 Task: Search one way flight ticket for 2 adults, 2 children, 2 infants in seat in first from Walla Walla: Walla Walla Regional Airport to Indianapolis: Indianapolis International Airport on 8-5-2023. Choice of flights is United. Number of bags: 2 carry on bags. Price is upto 81000. Outbound departure time preference is 19:30.
Action: Mouse moved to (329, 303)
Screenshot: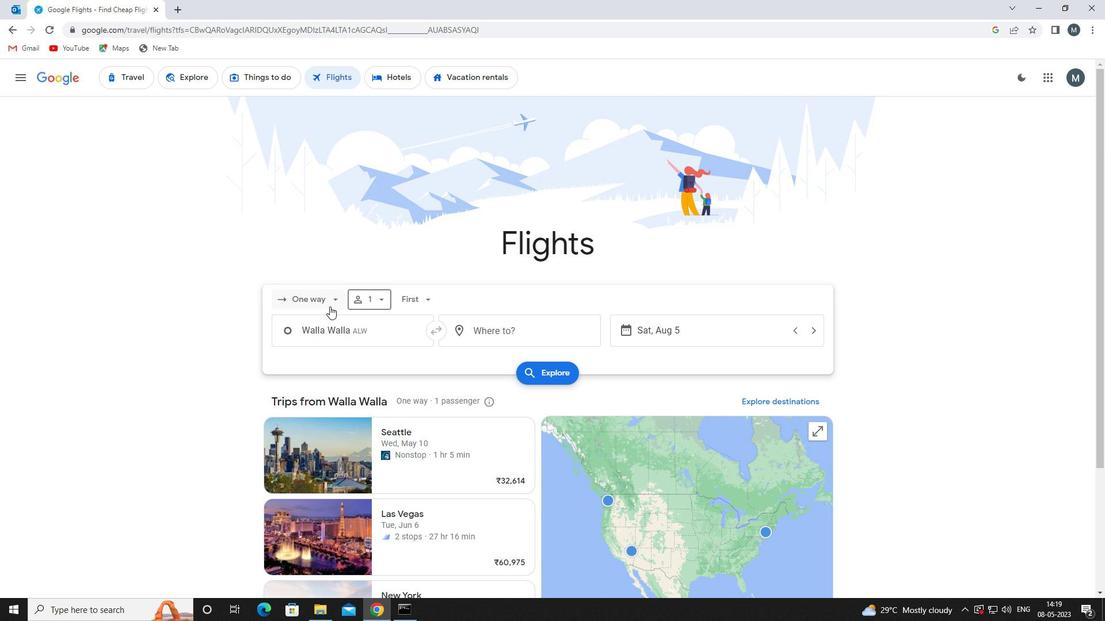 
Action: Mouse pressed left at (329, 303)
Screenshot: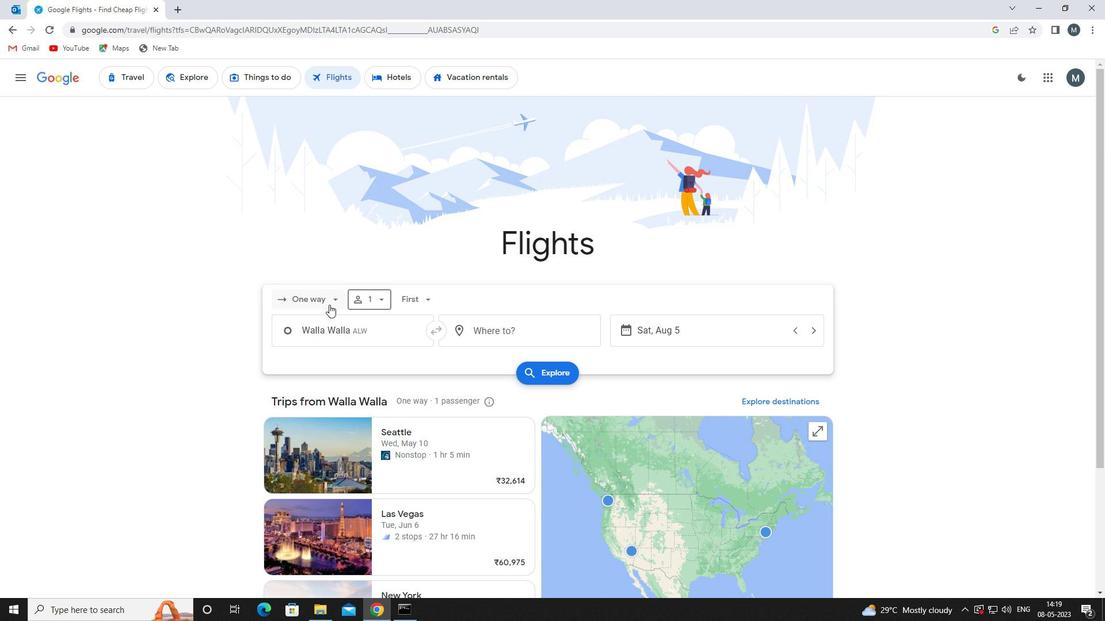 
Action: Mouse moved to (331, 349)
Screenshot: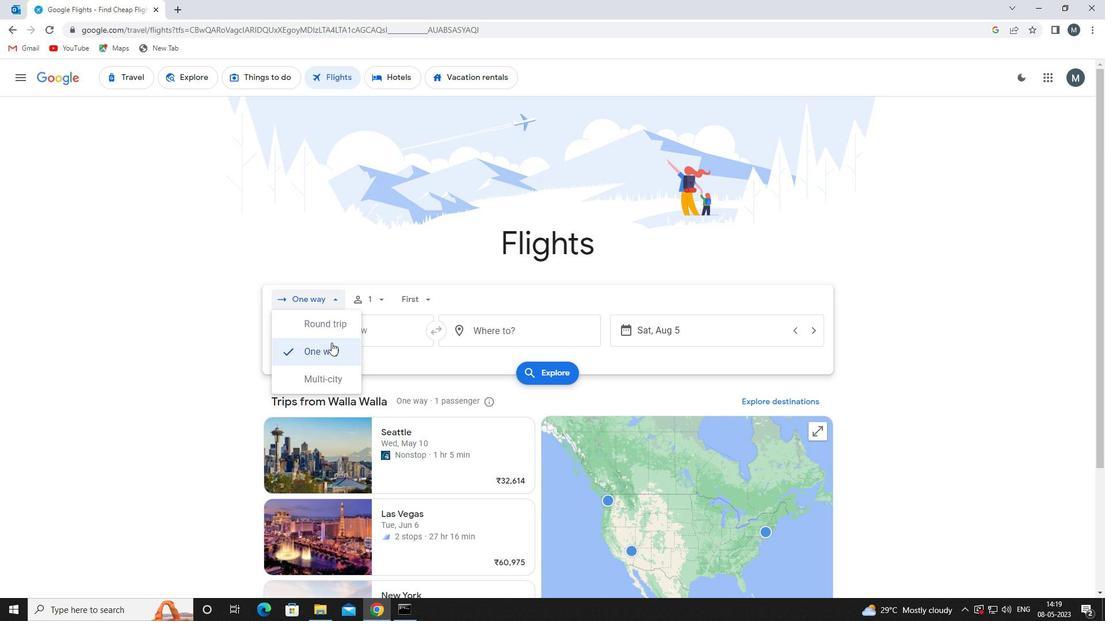 
Action: Mouse pressed left at (331, 349)
Screenshot: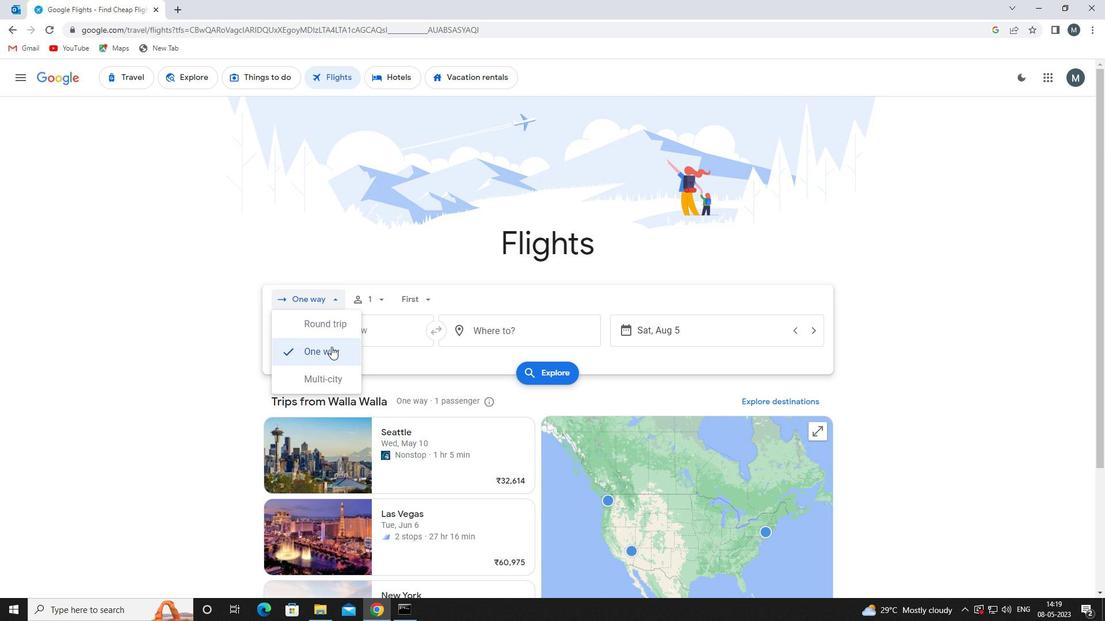 
Action: Mouse moved to (381, 302)
Screenshot: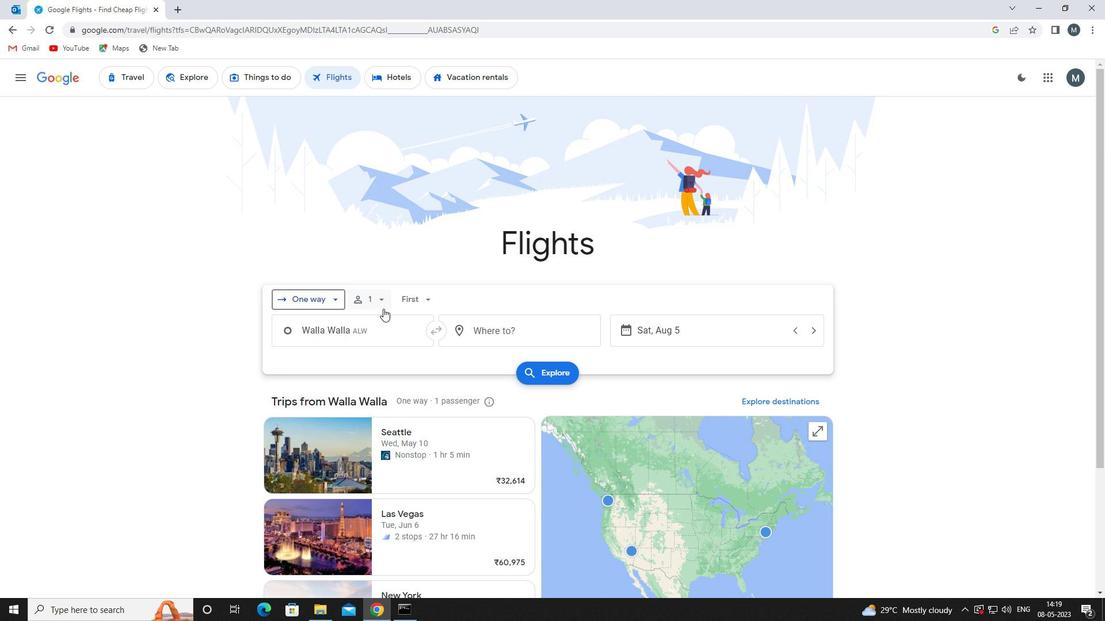 
Action: Mouse pressed left at (381, 302)
Screenshot: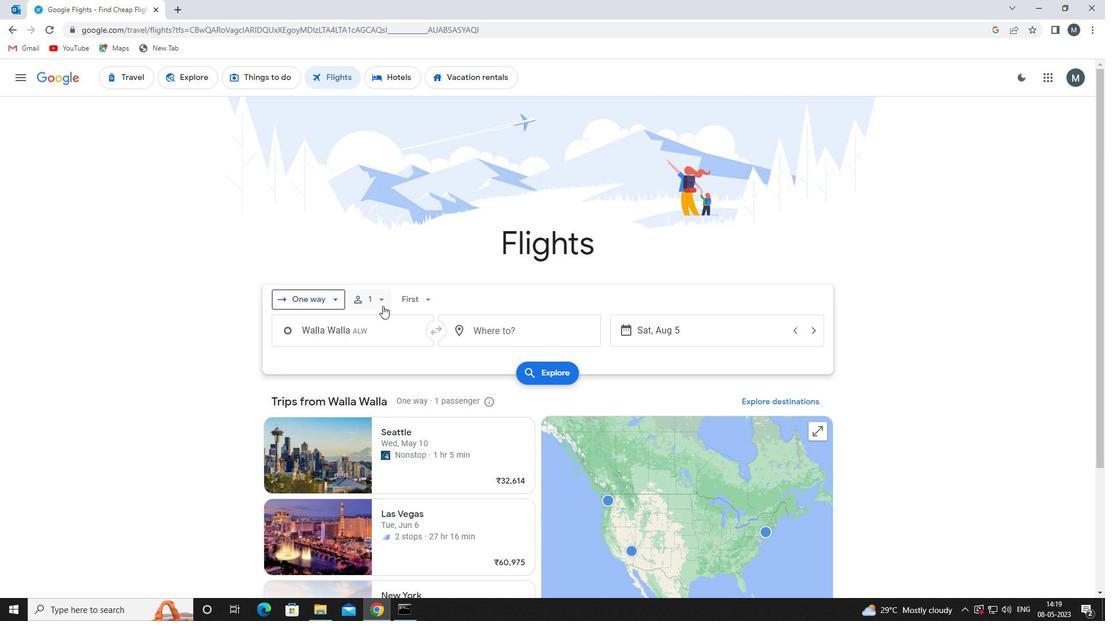 
Action: Mouse moved to (470, 331)
Screenshot: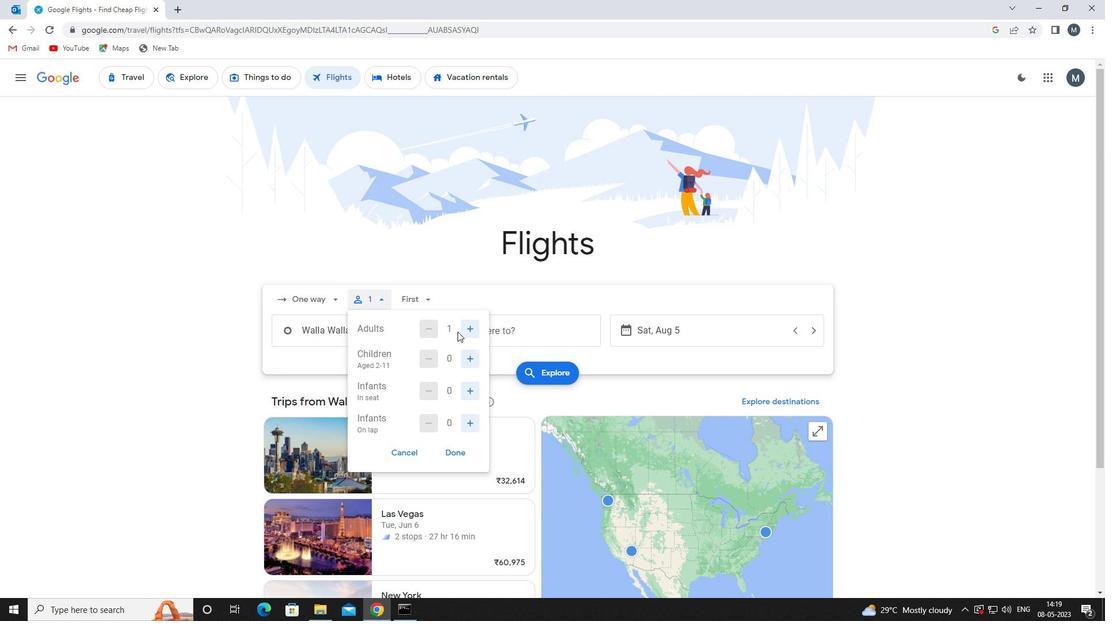 
Action: Mouse pressed left at (470, 331)
Screenshot: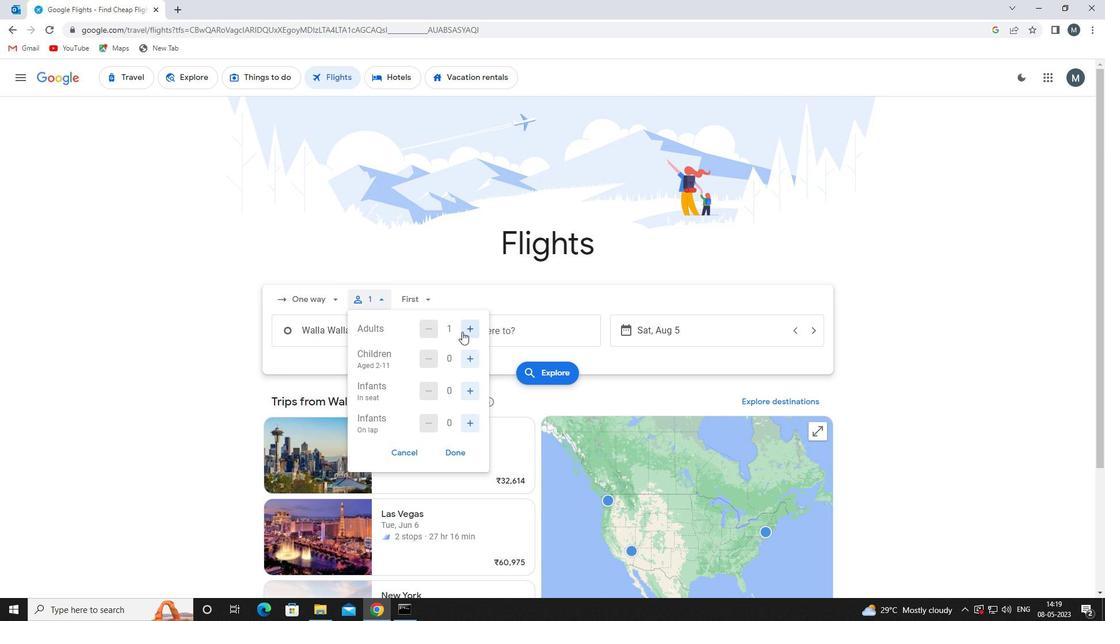 
Action: Mouse moved to (467, 360)
Screenshot: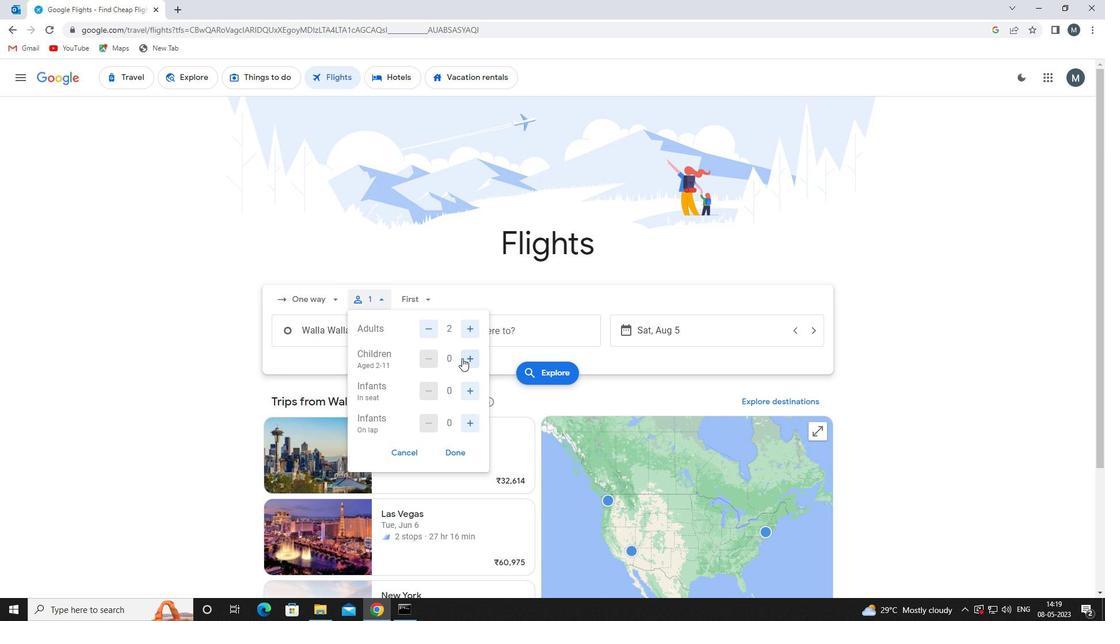 
Action: Mouse pressed left at (467, 360)
Screenshot: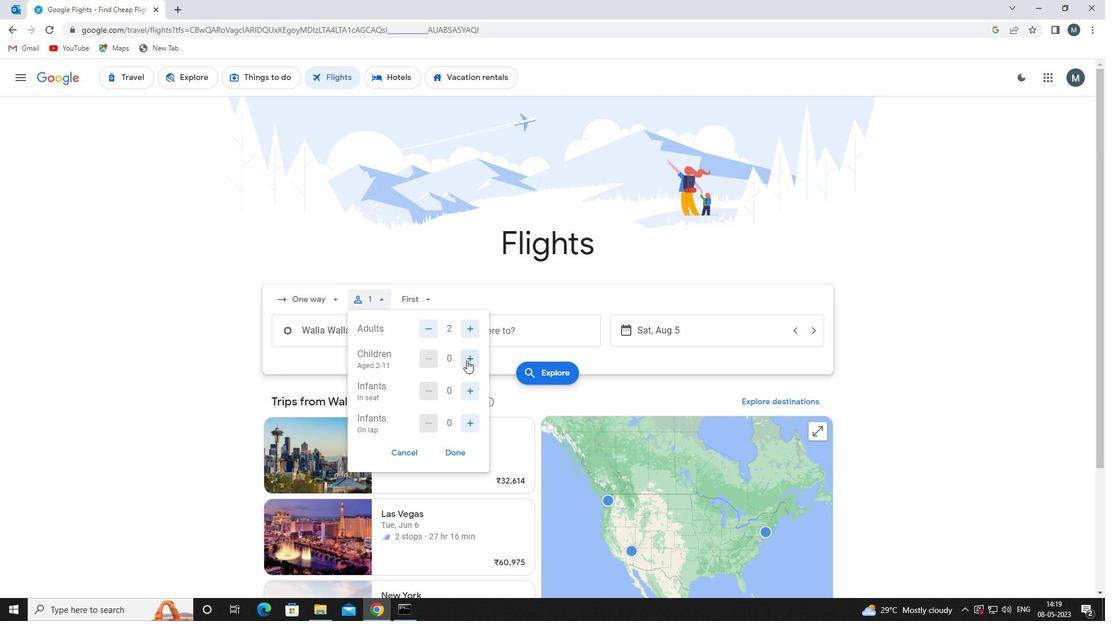 
Action: Mouse pressed left at (467, 360)
Screenshot: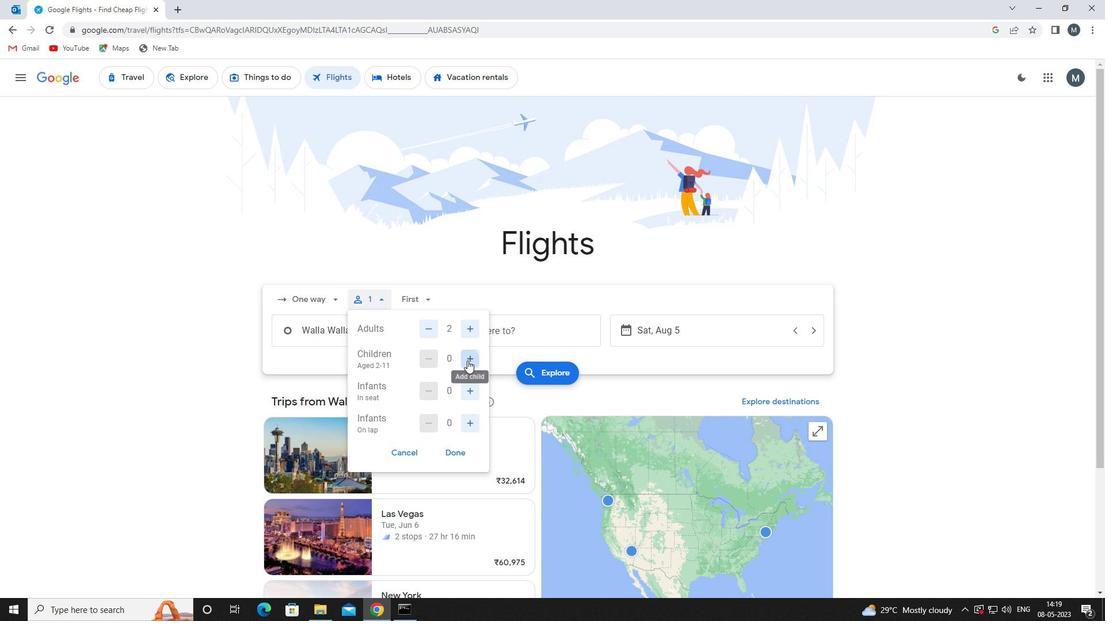 
Action: Mouse moved to (470, 390)
Screenshot: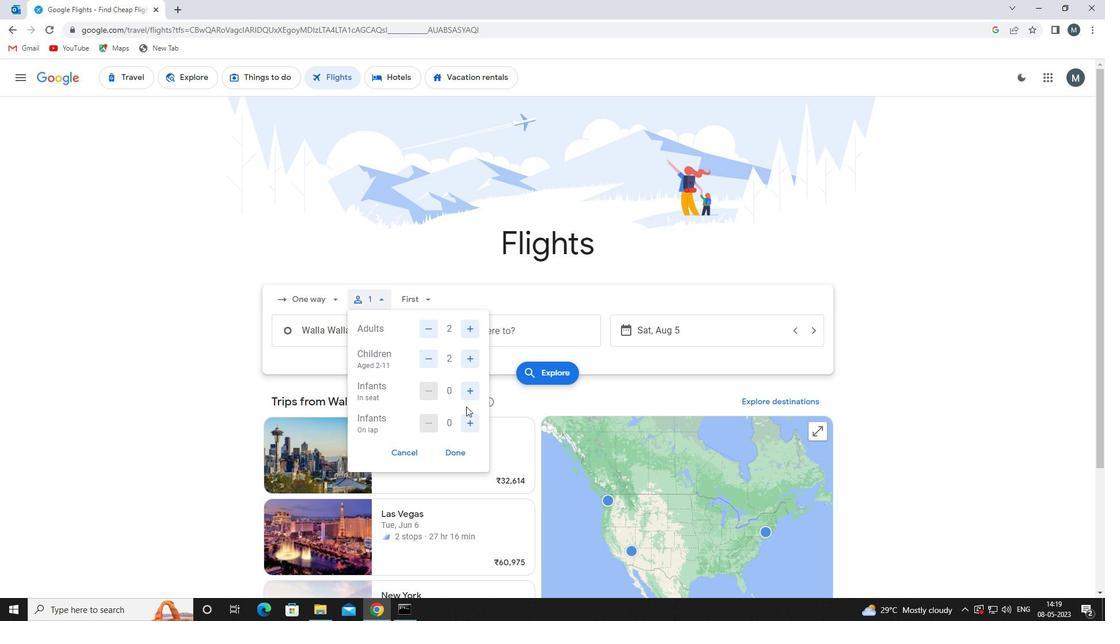 
Action: Mouse pressed left at (470, 390)
Screenshot: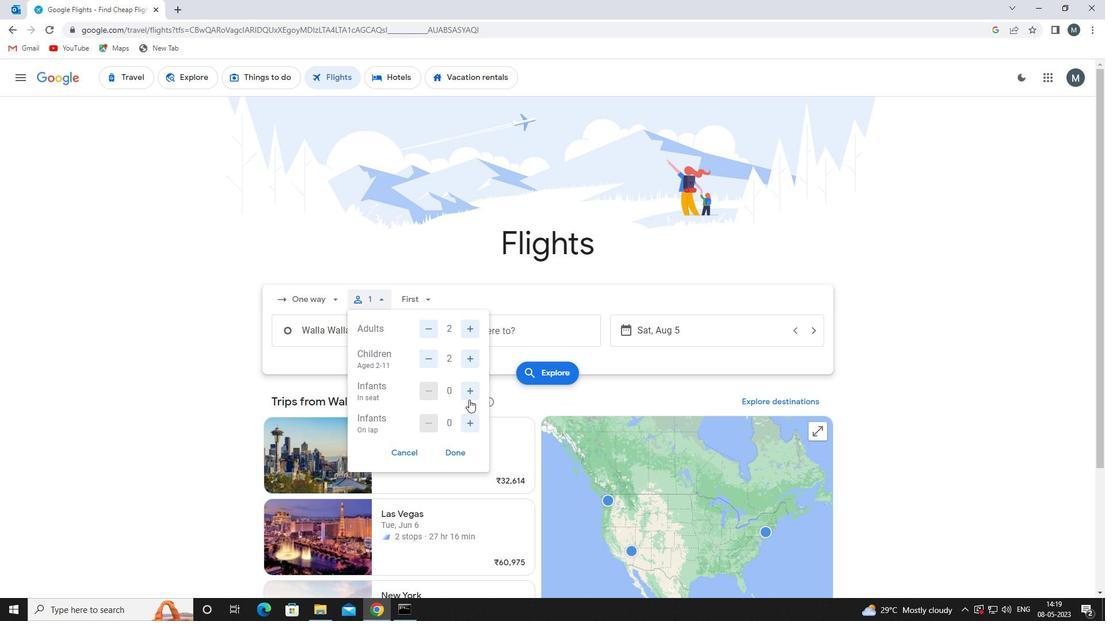 
Action: Mouse pressed left at (470, 390)
Screenshot: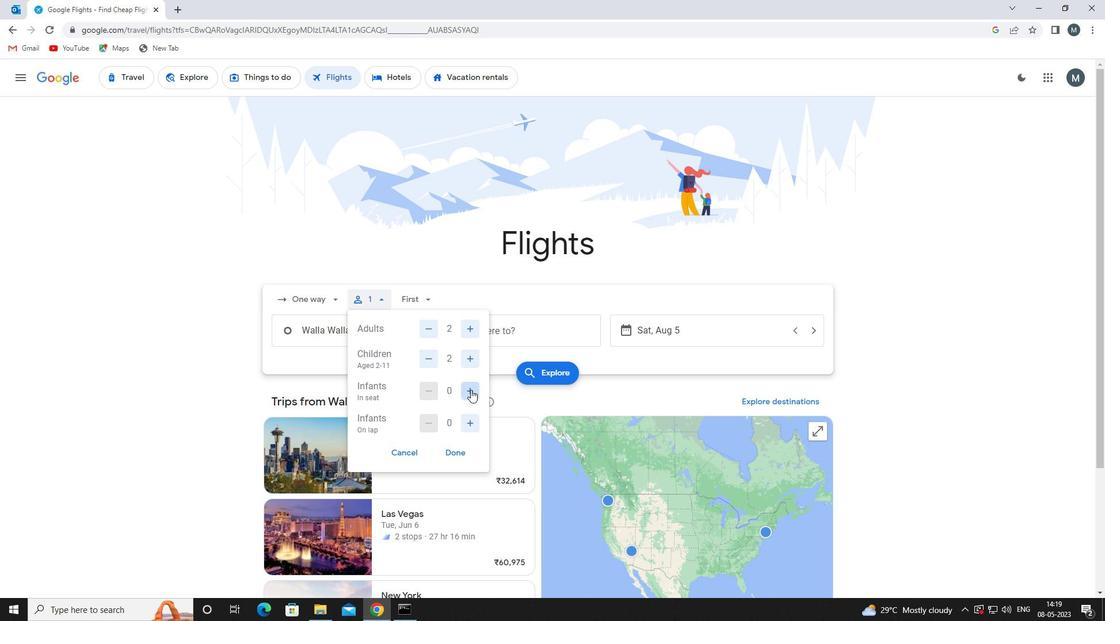 
Action: Mouse moved to (461, 440)
Screenshot: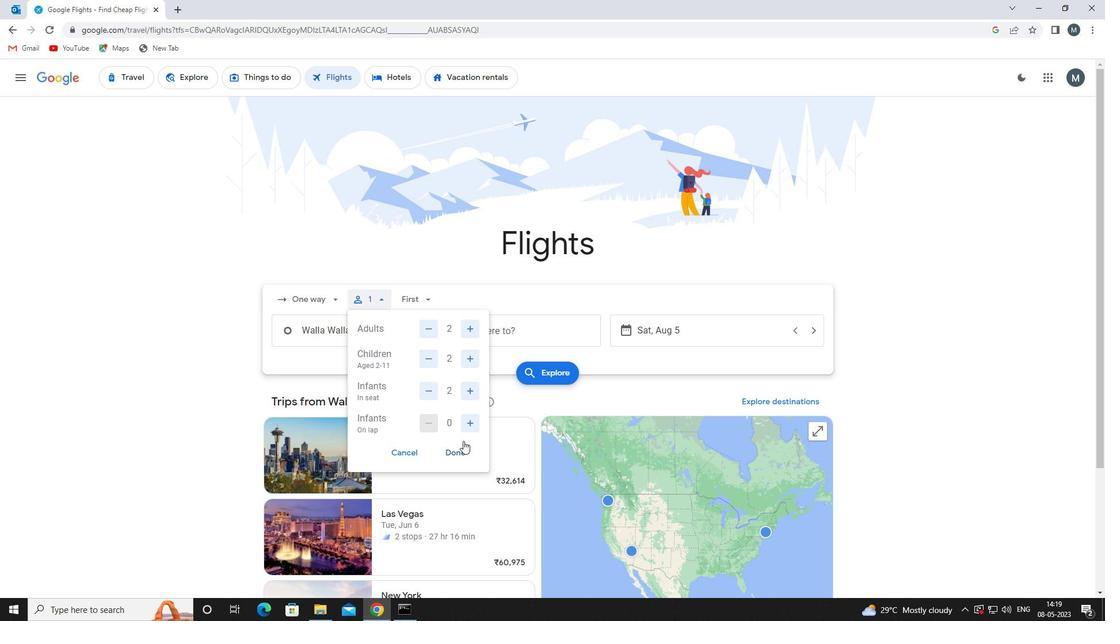 
Action: Mouse pressed left at (461, 440)
Screenshot: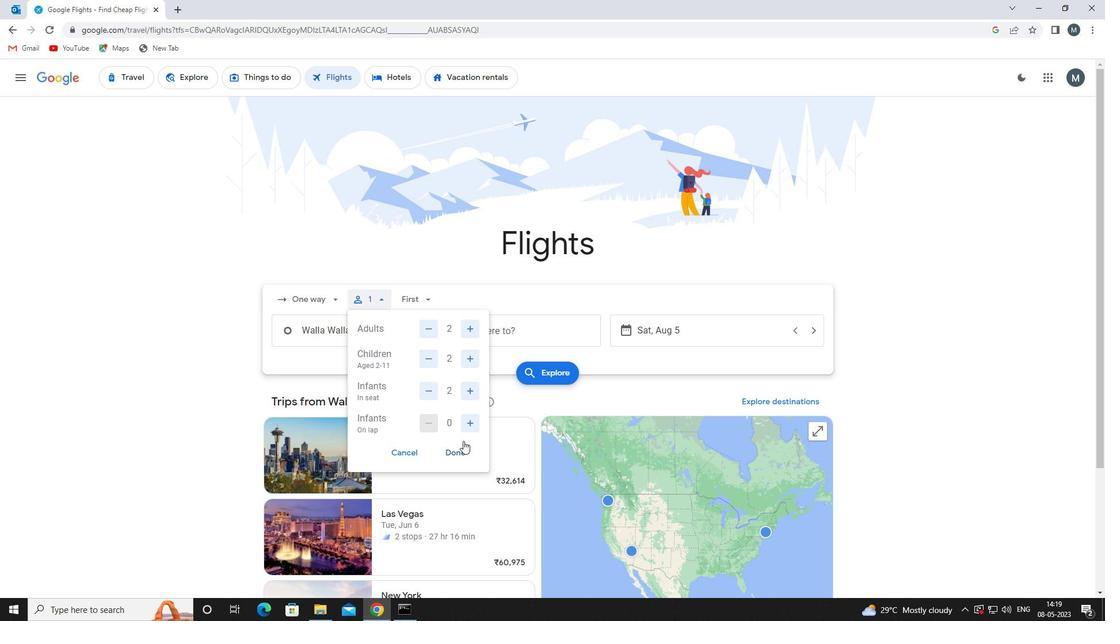 
Action: Mouse moved to (458, 448)
Screenshot: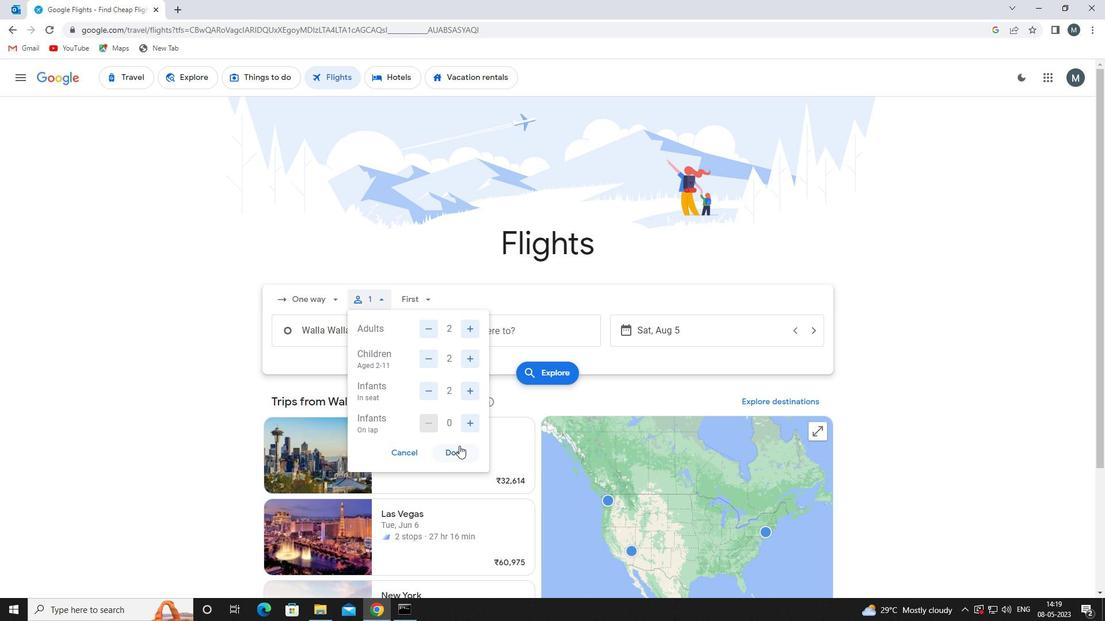 
Action: Mouse pressed left at (458, 448)
Screenshot: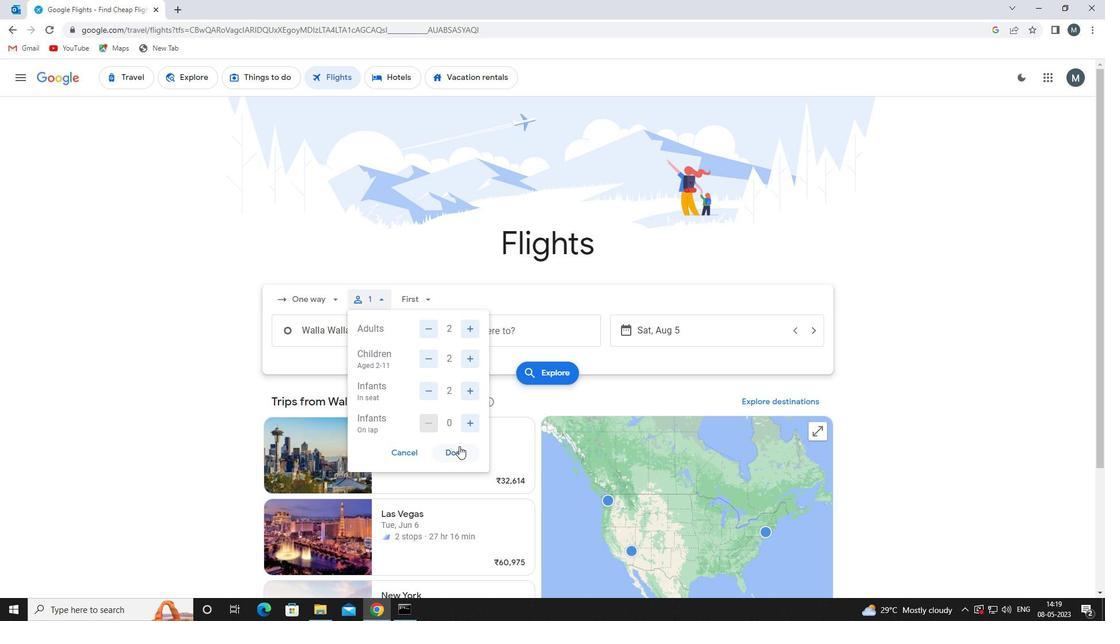 
Action: Mouse moved to (419, 299)
Screenshot: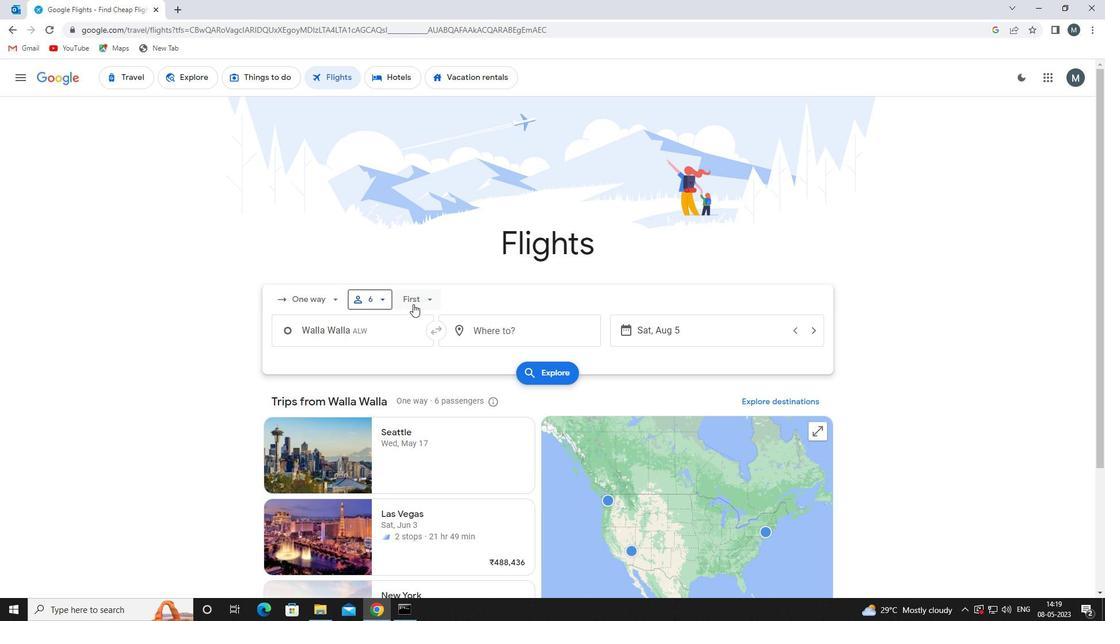 
Action: Mouse pressed left at (419, 299)
Screenshot: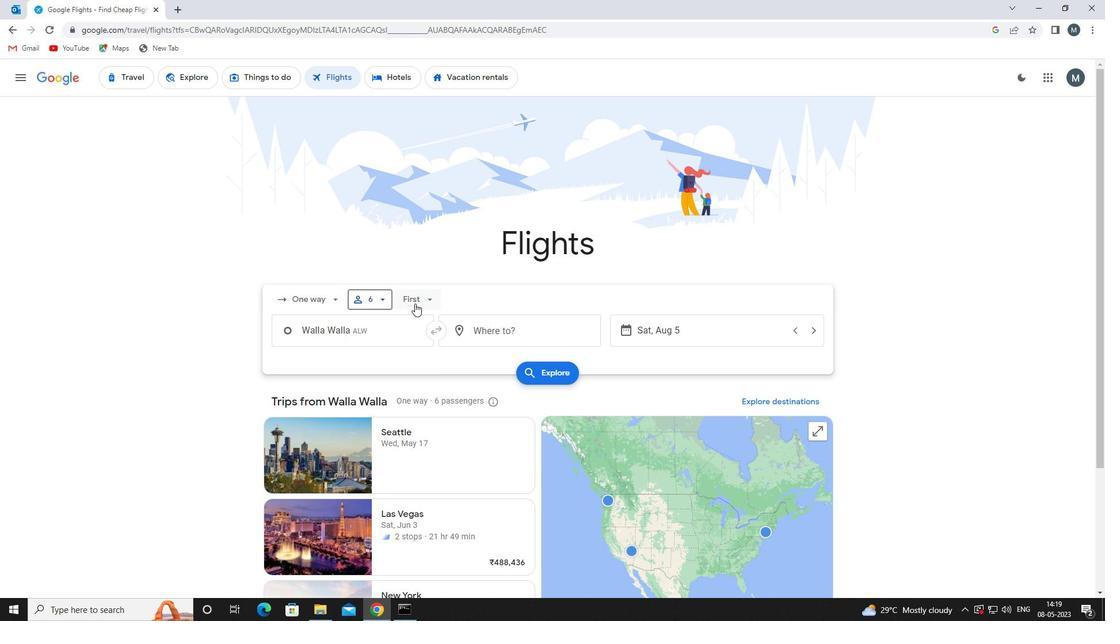 
Action: Mouse moved to (438, 408)
Screenshot: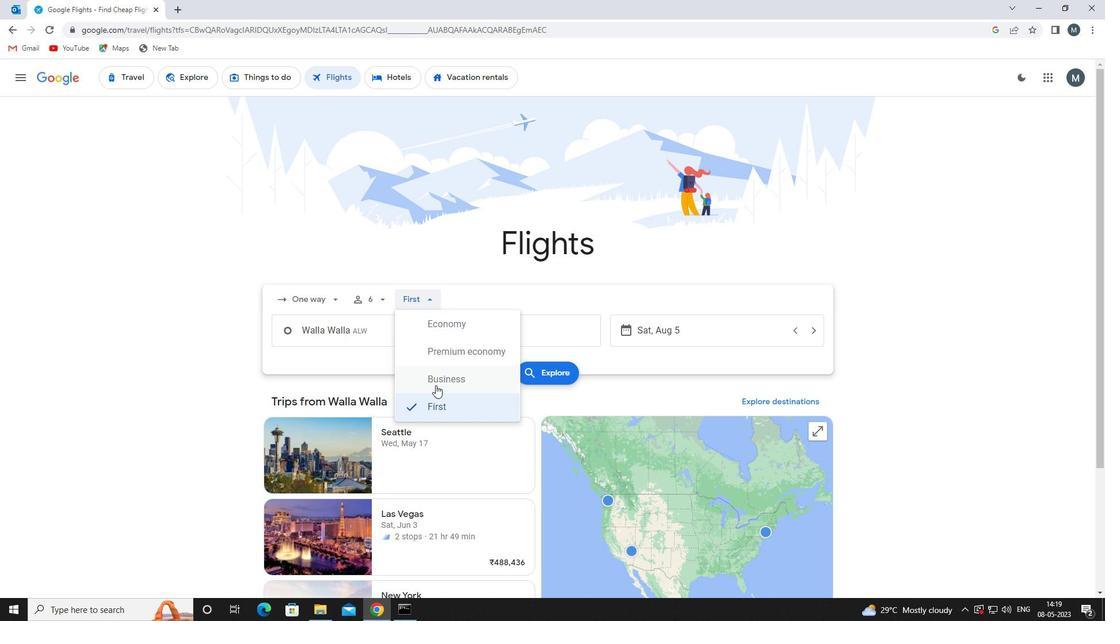 
Action: Mouse pressed left at (438, 408)
Screenshot: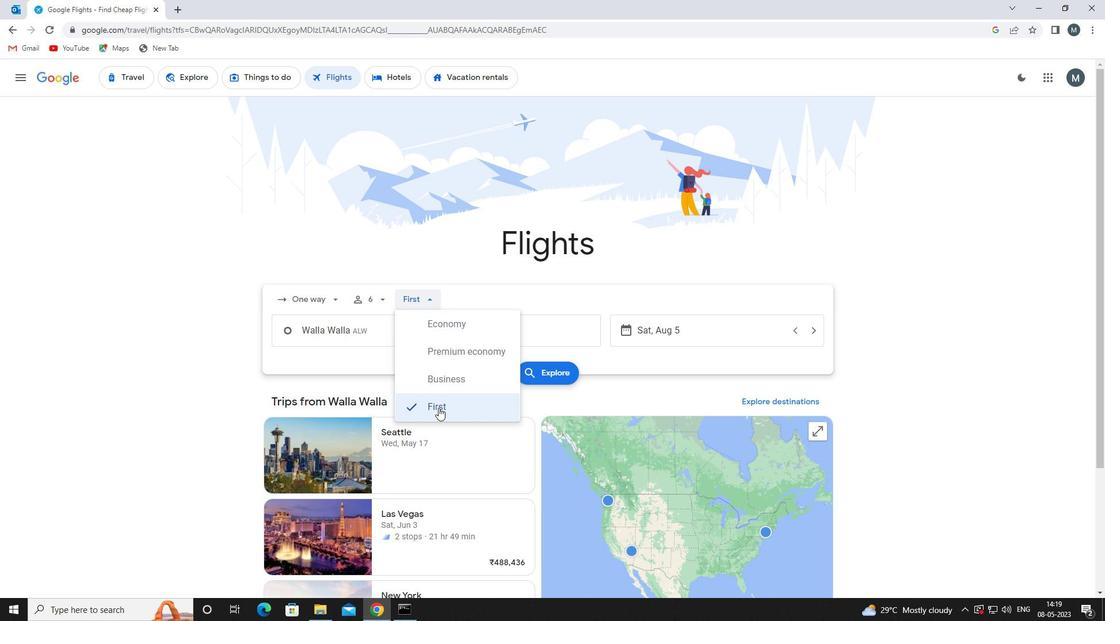 
Action: Mouse moved to (354, 329)
Screenshot: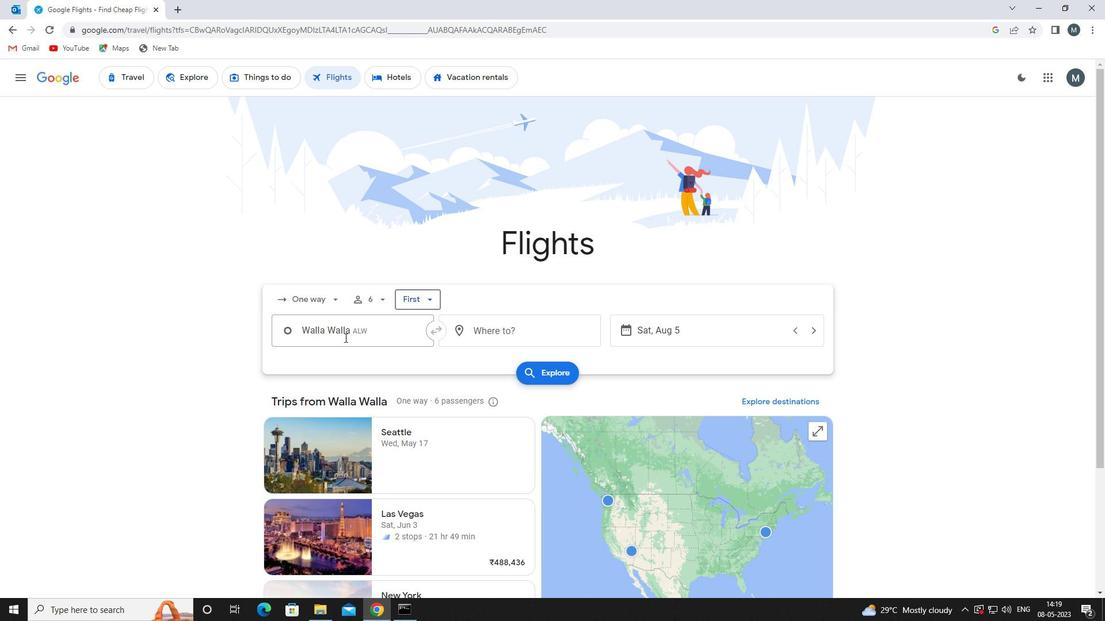 
Action: Mouse pressed left at (354, 329)
Screenshot: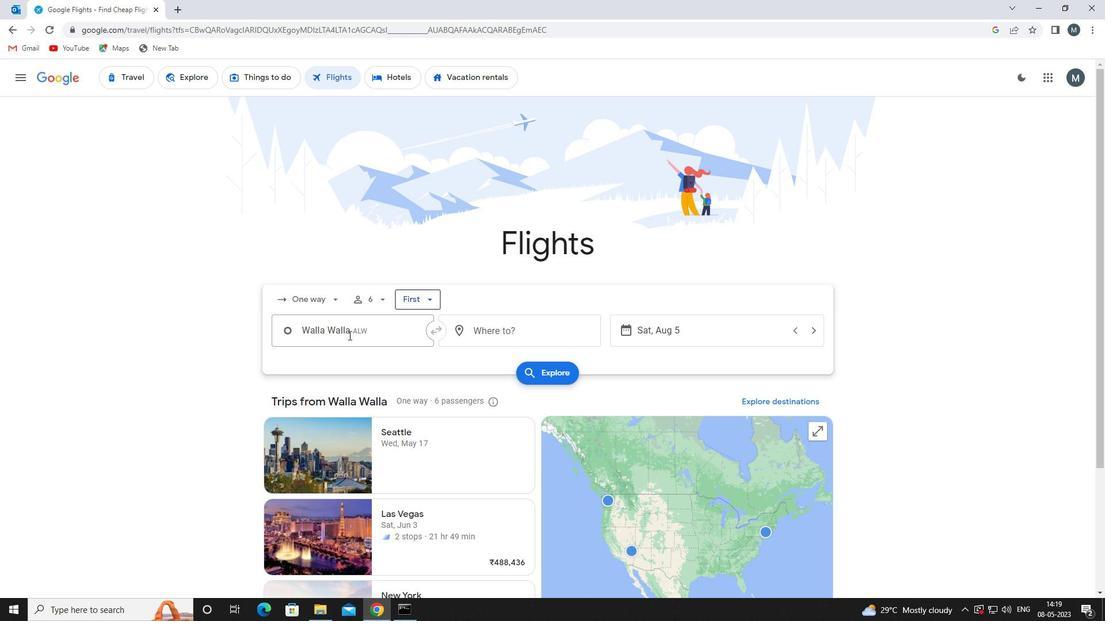 
Action: Mouse moved to (379, 392)
Screenshot: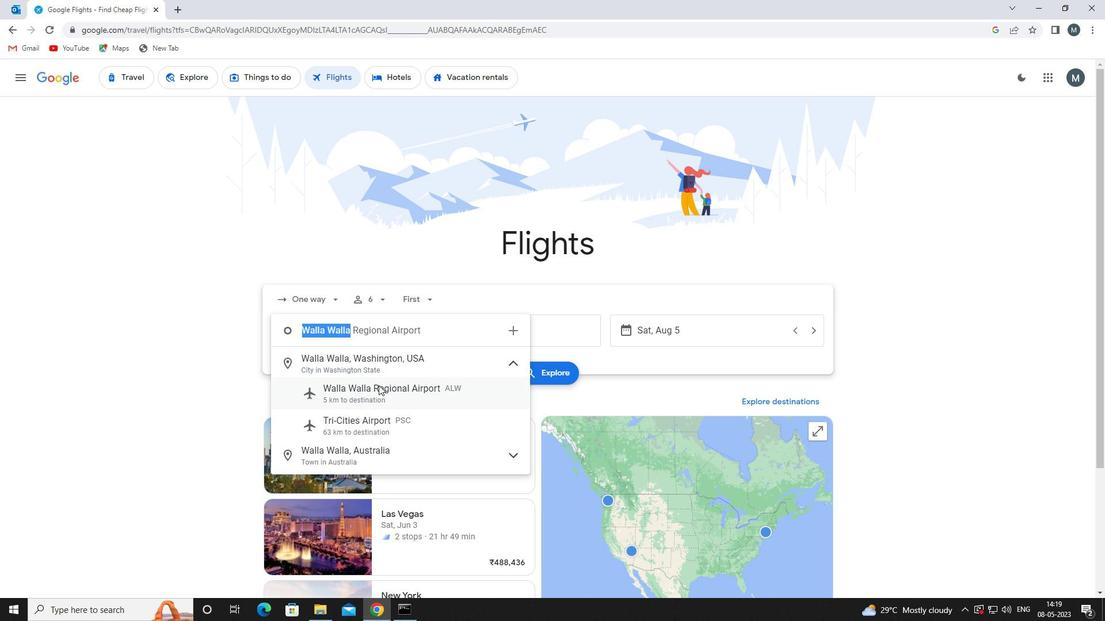 
Action: Mouse pressed left at (379, 392)
Screenshot: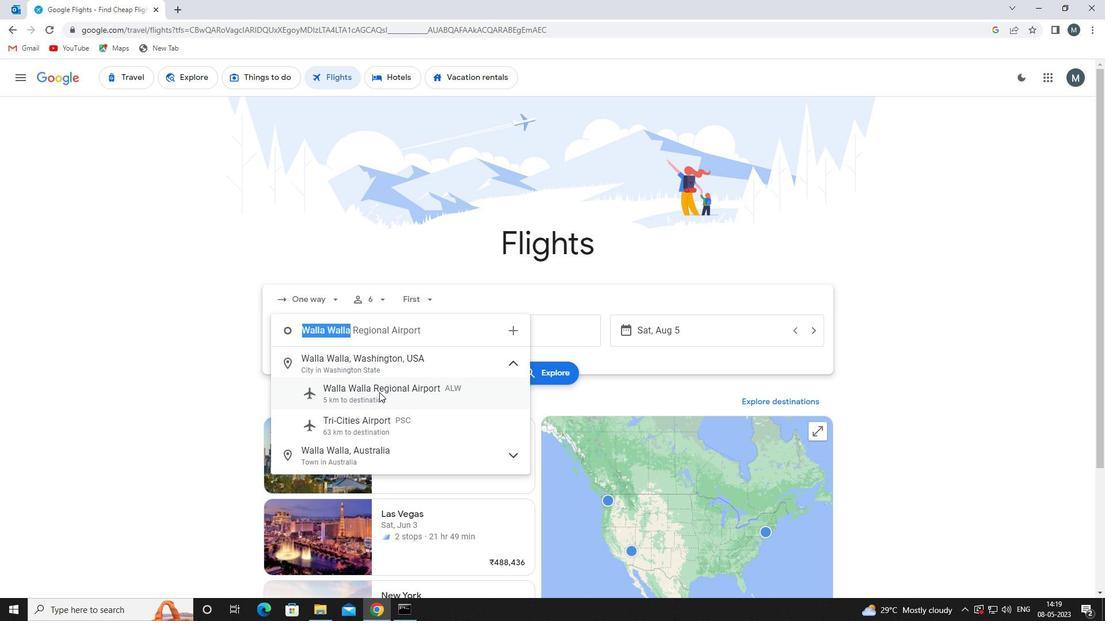 
Action: Mouse moved to (473, 339)
Screenshot: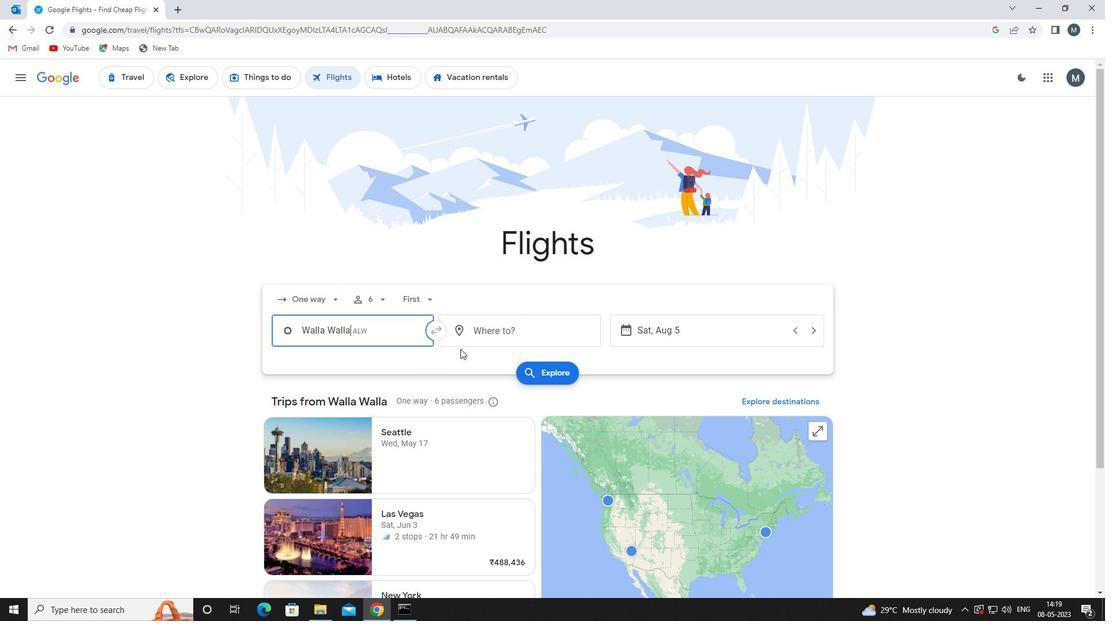 
Action: Mouse pressed left at (473, 339)
Screenshot: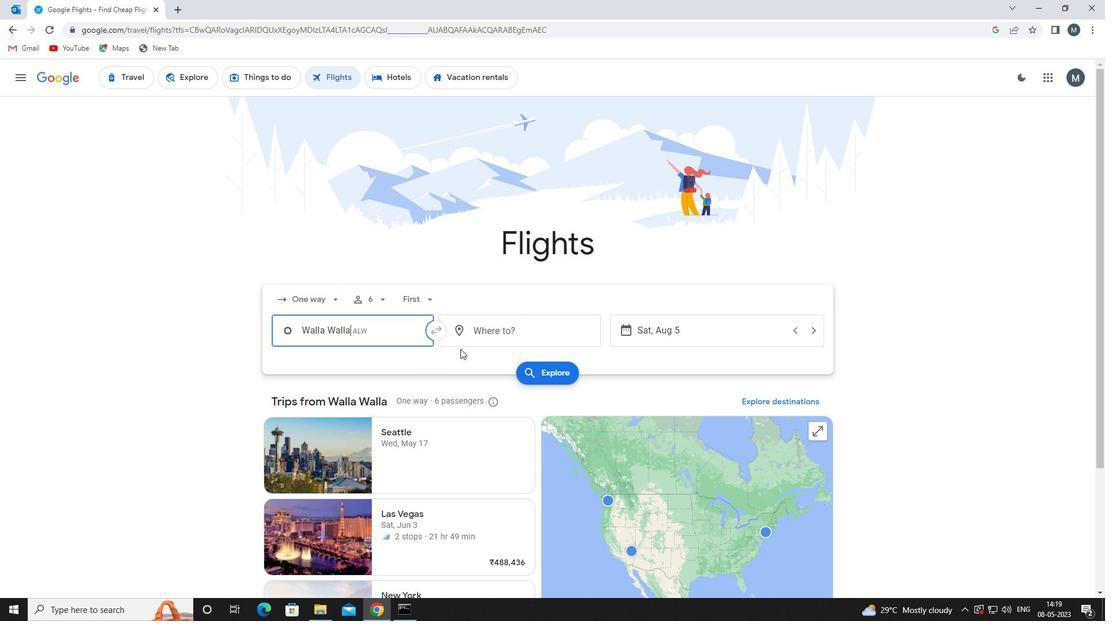 
Action: Mouse moved to (466, 371)
Screenshot: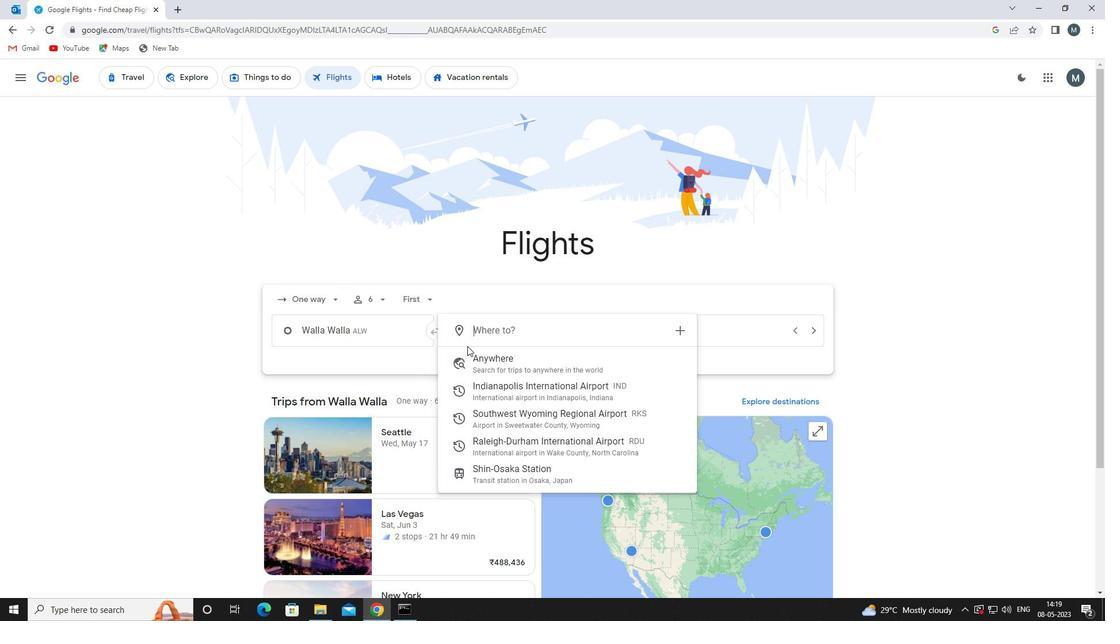 
Action: Key pressed i
Screenshot: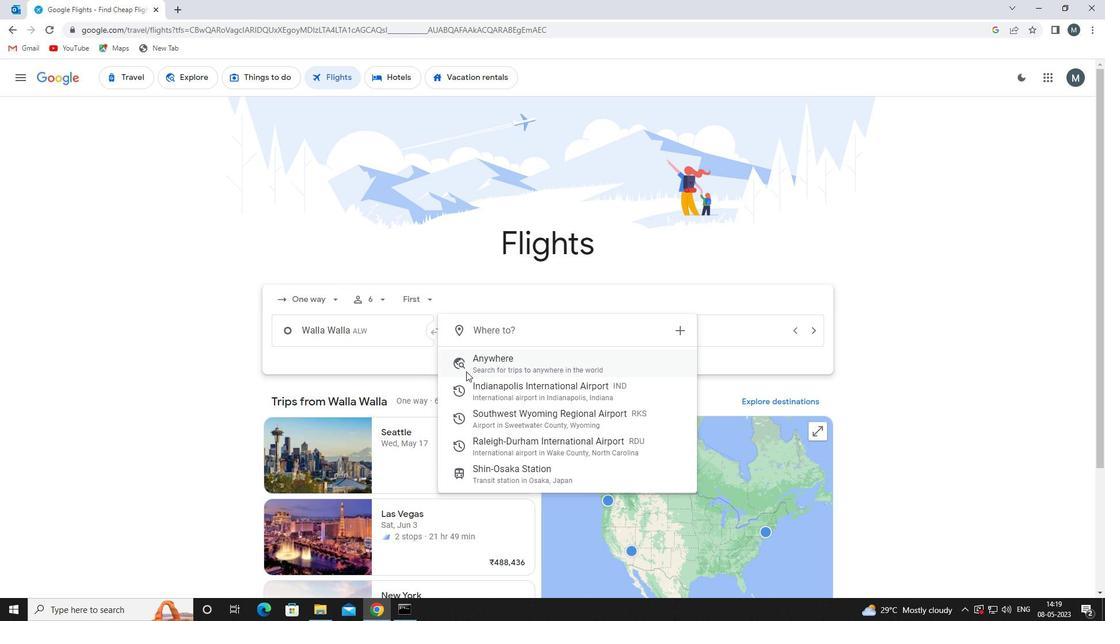 
Action: Mouse moved to (465, 372)
Screenshot: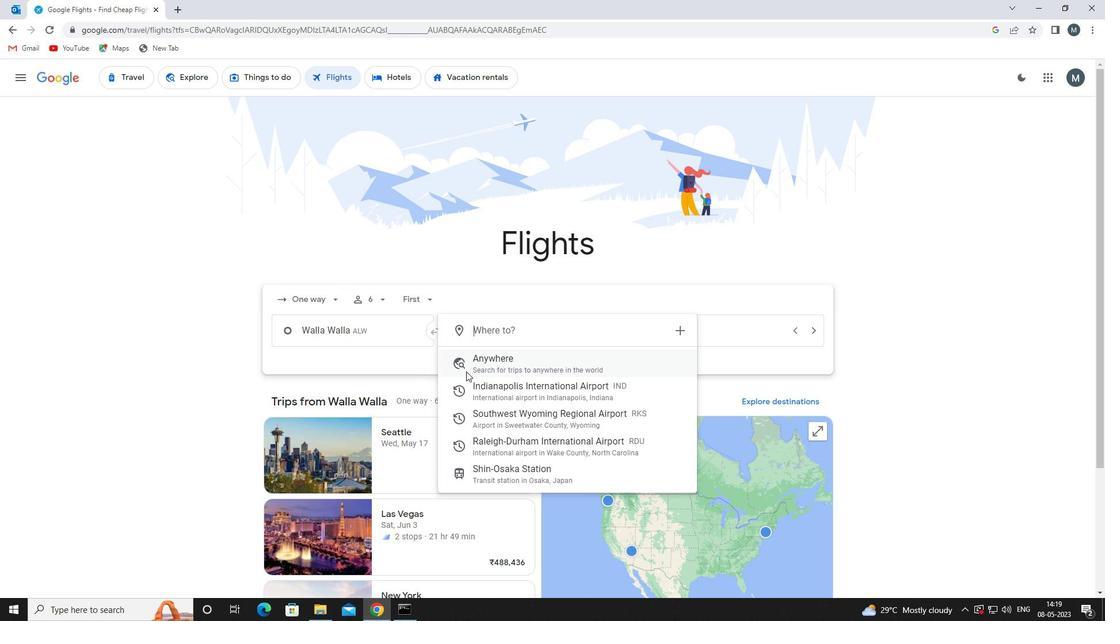 
Action: Key pressed n
Screenshot: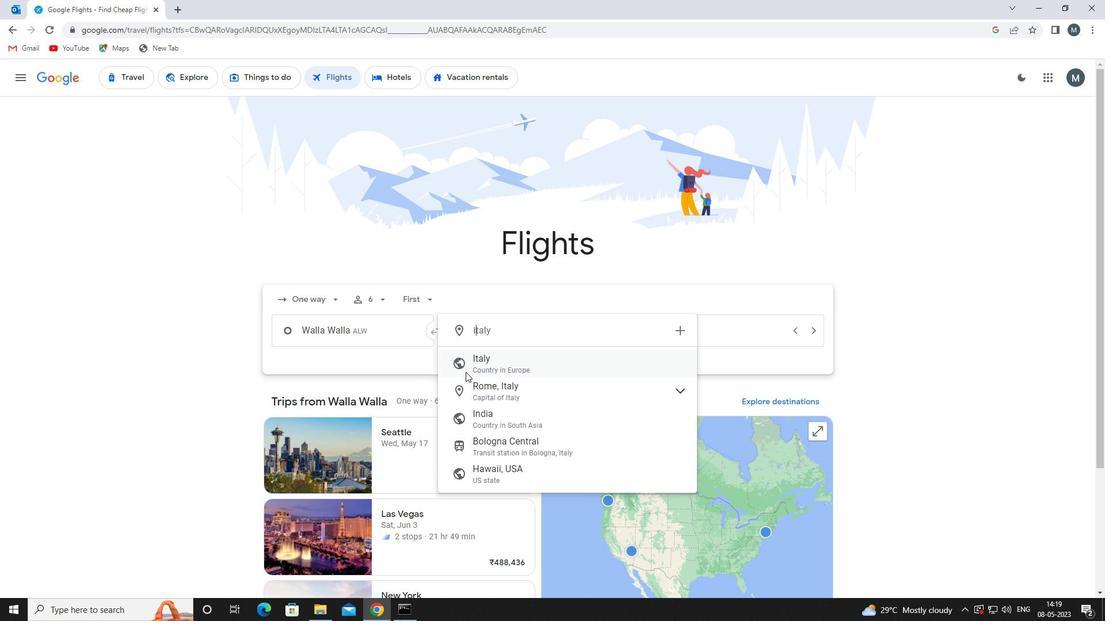 
Action: Mouse moved to (465, 373)
Screenshot: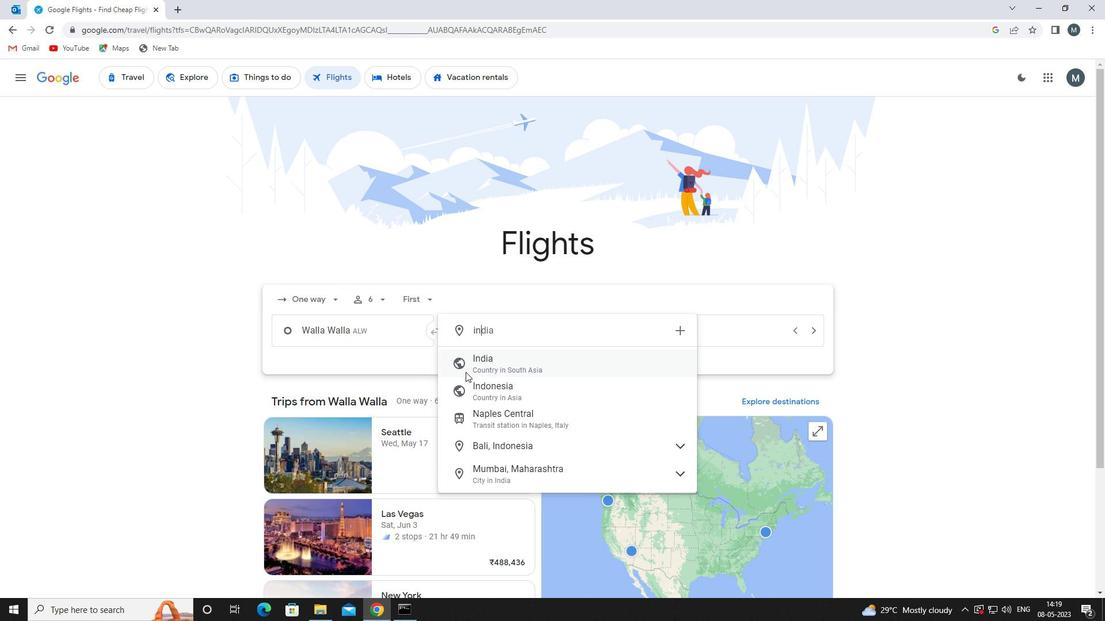 
Action: Key pressed d
Screenshot: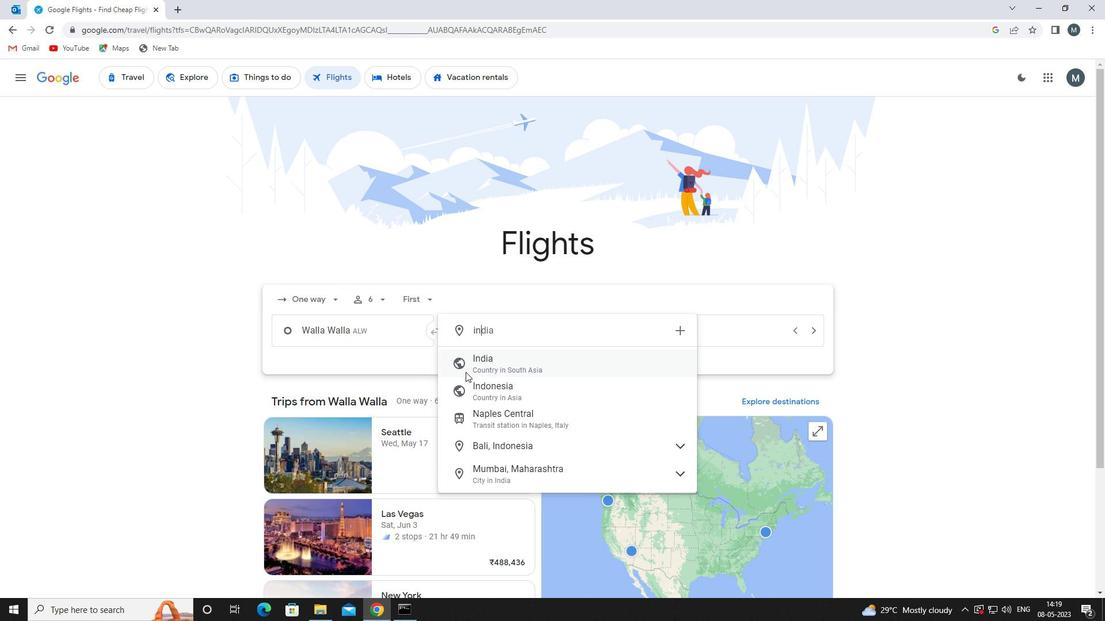 
Action: Mouse moved to (495, 366)
Screenshot: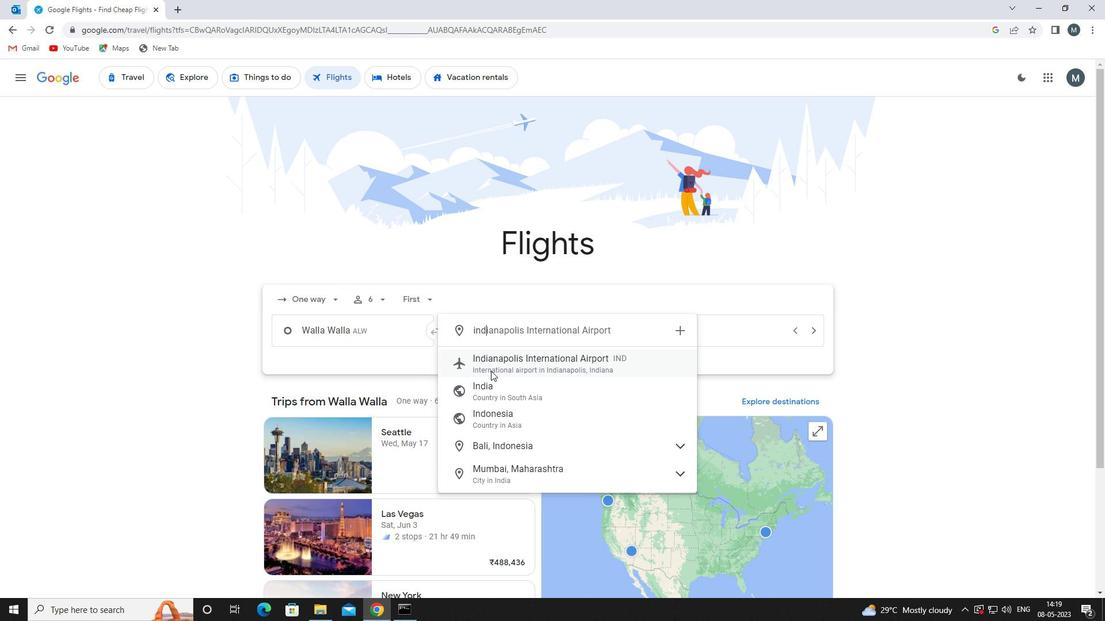 
Action: Mouse pressed left at (495, 366)
Screenshot: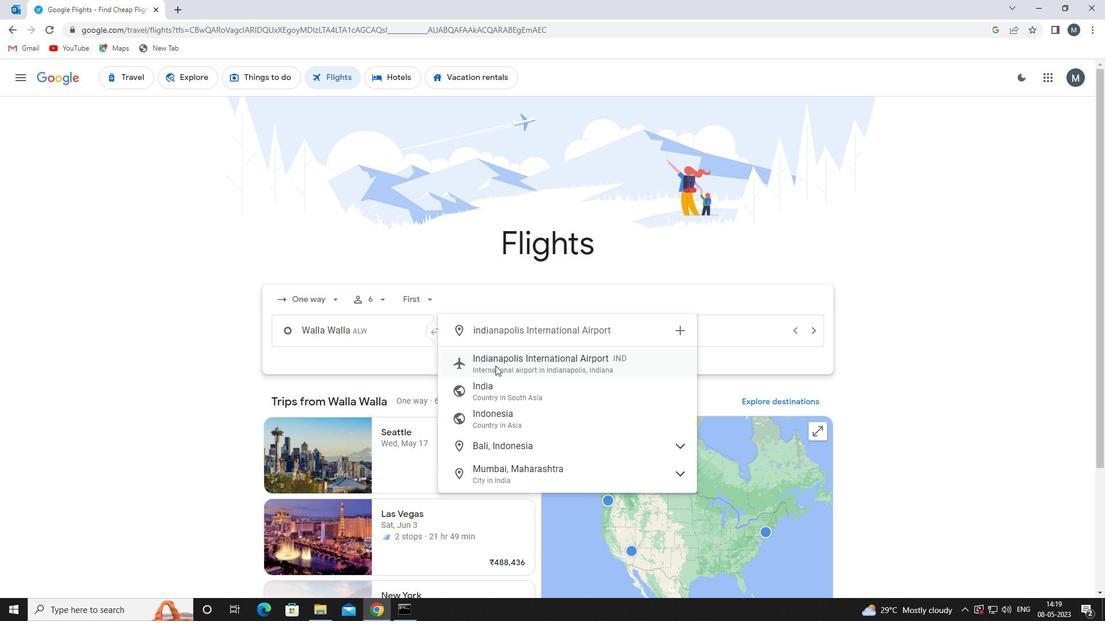 
Action: Mouse moved to (653, 330)
Screenshot: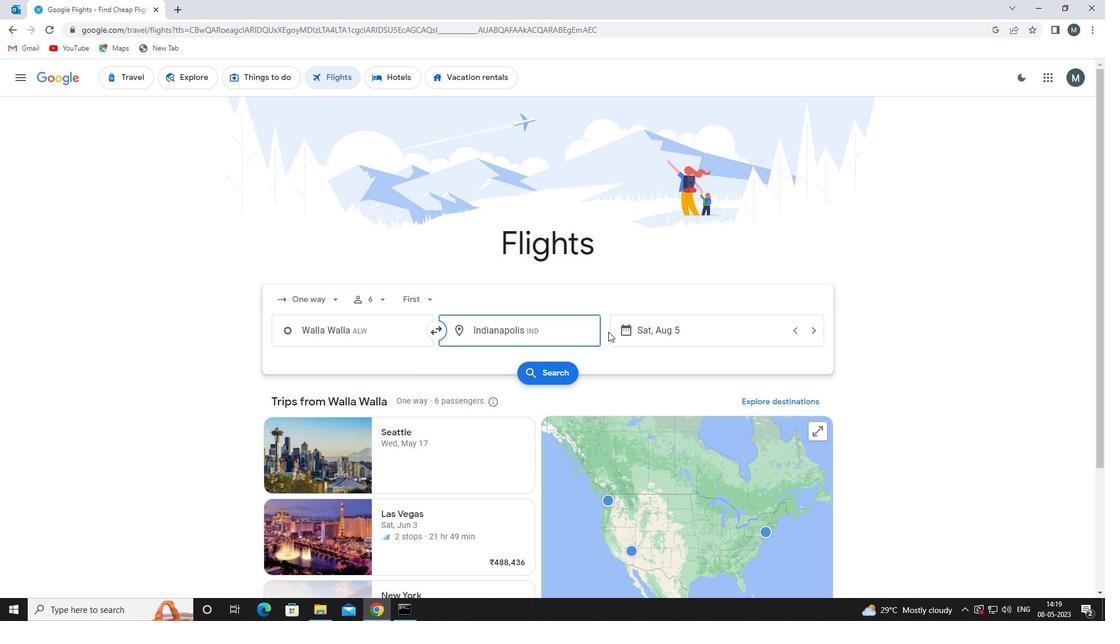 
Action: Mouse pressed left at (653, 330)
Screenshot: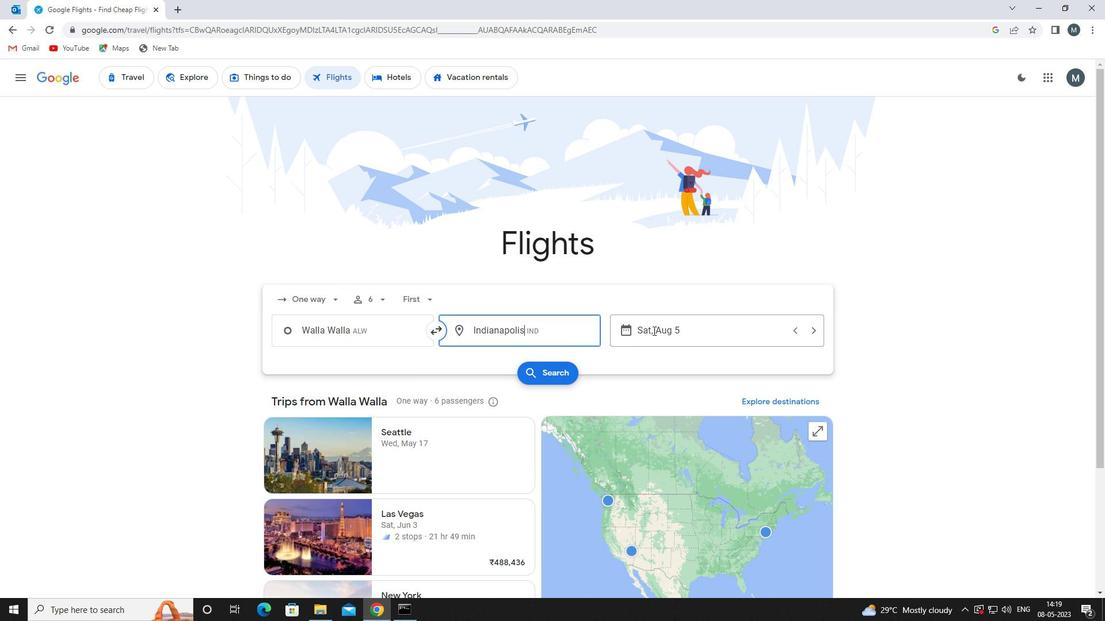 
Action: Mouse moved to (584, 386)
Screenshot: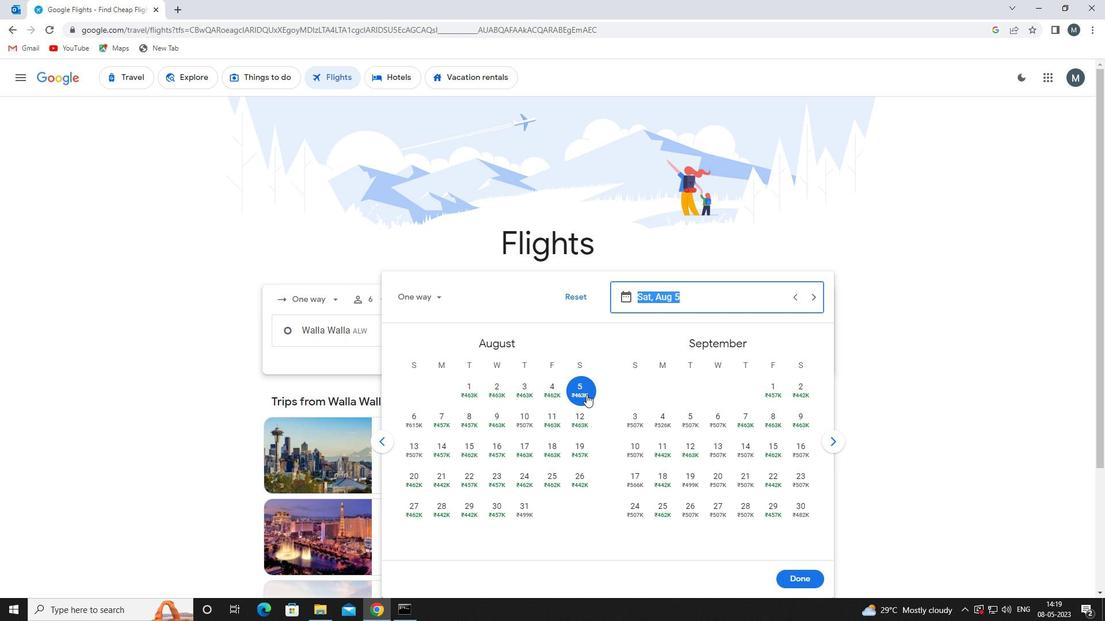 
Action: Mouse pressed left at (584, 386)
Screenshot: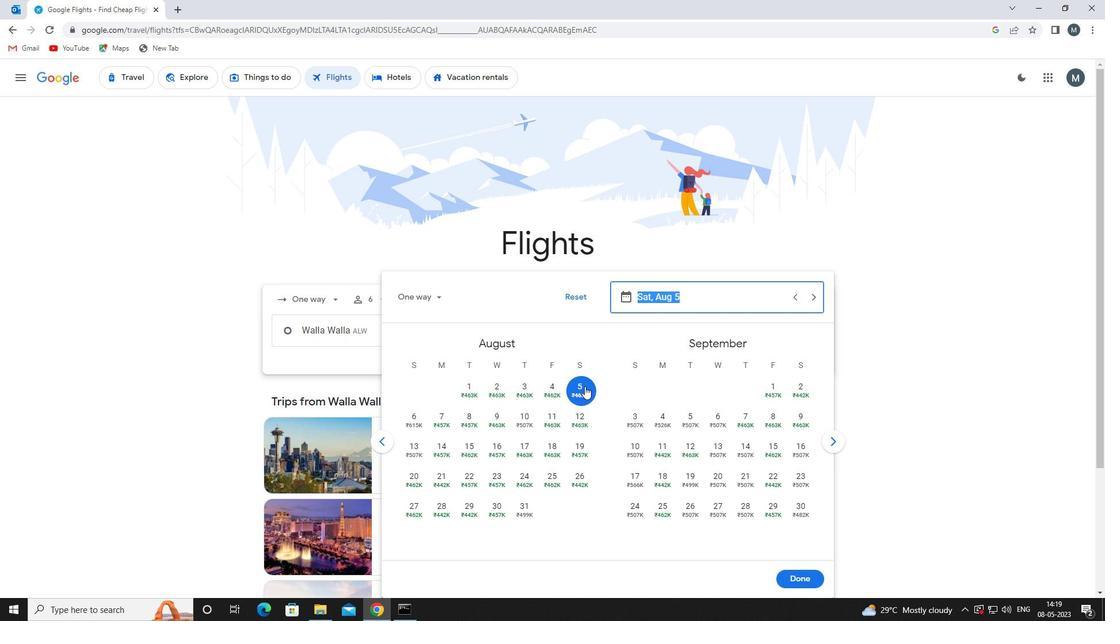 
Action: Mouse moved to (792, 583)
Screenshot: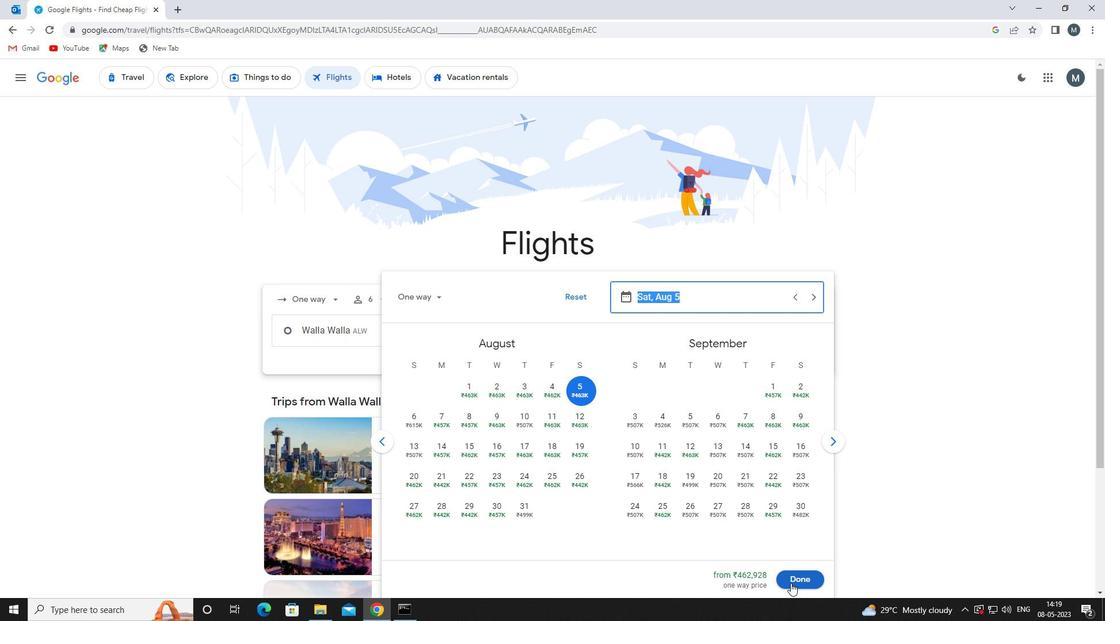 
Action: Mouse pressed left at (792, 583)
Screenshot: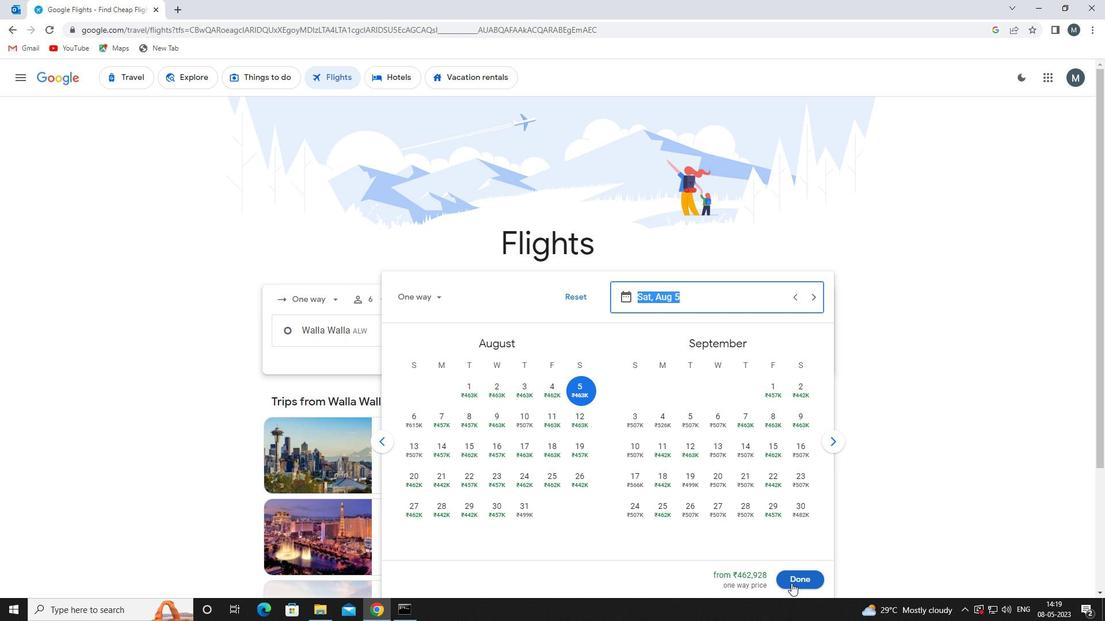 
Action: Mouse moved to (555, 372)
Screenshot: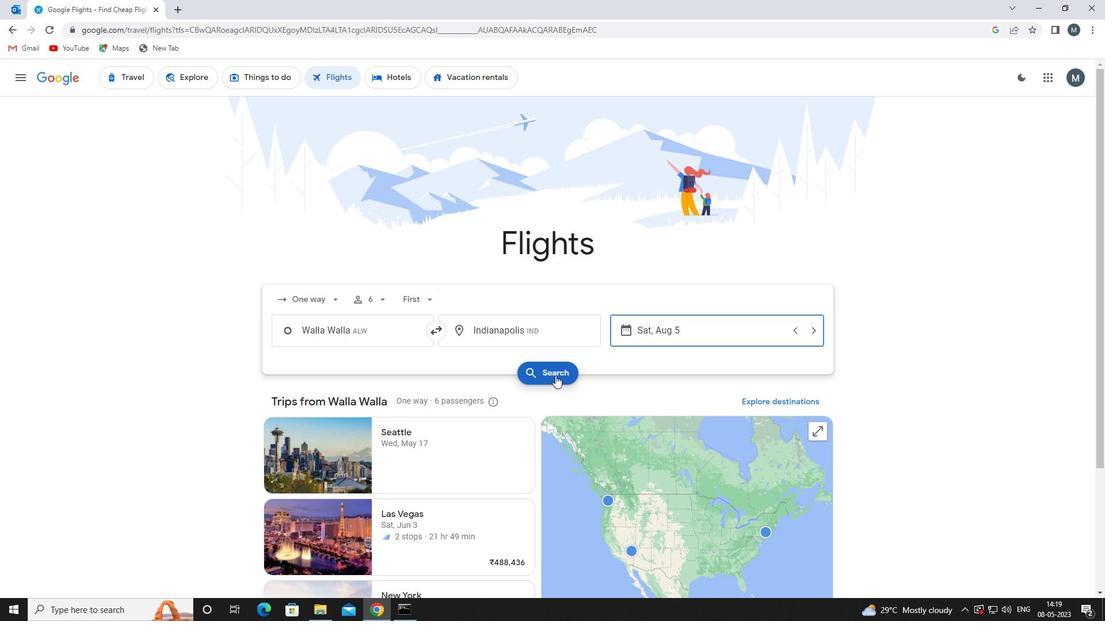 
Action: Mouse pressed left at (555, 372)
Screenshot: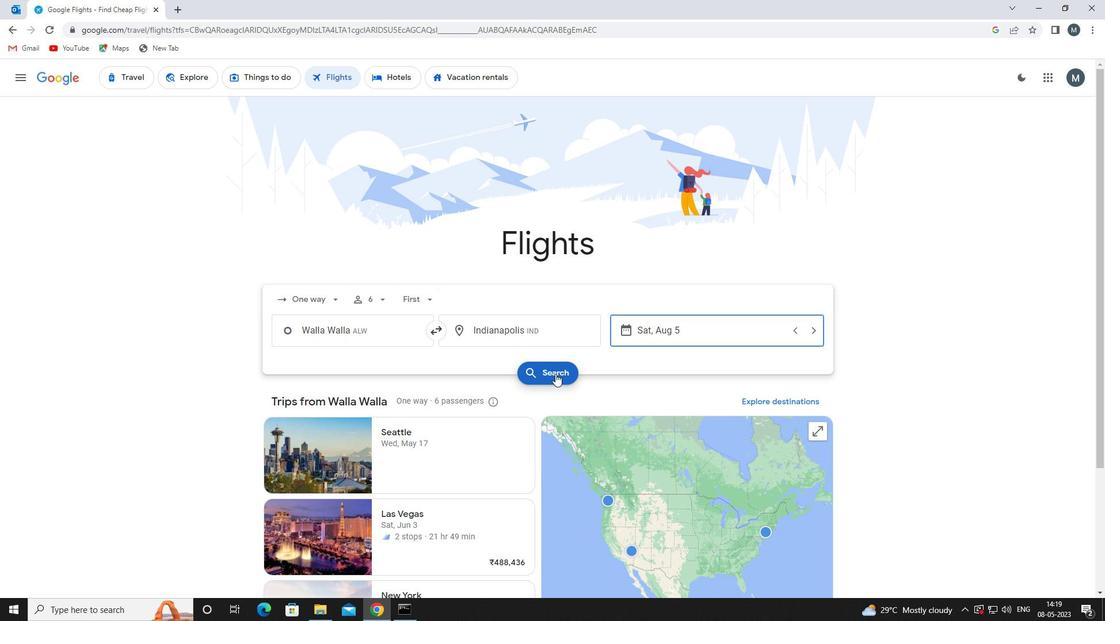 
Action: Mouse moved to (293, 182)
Screenshot: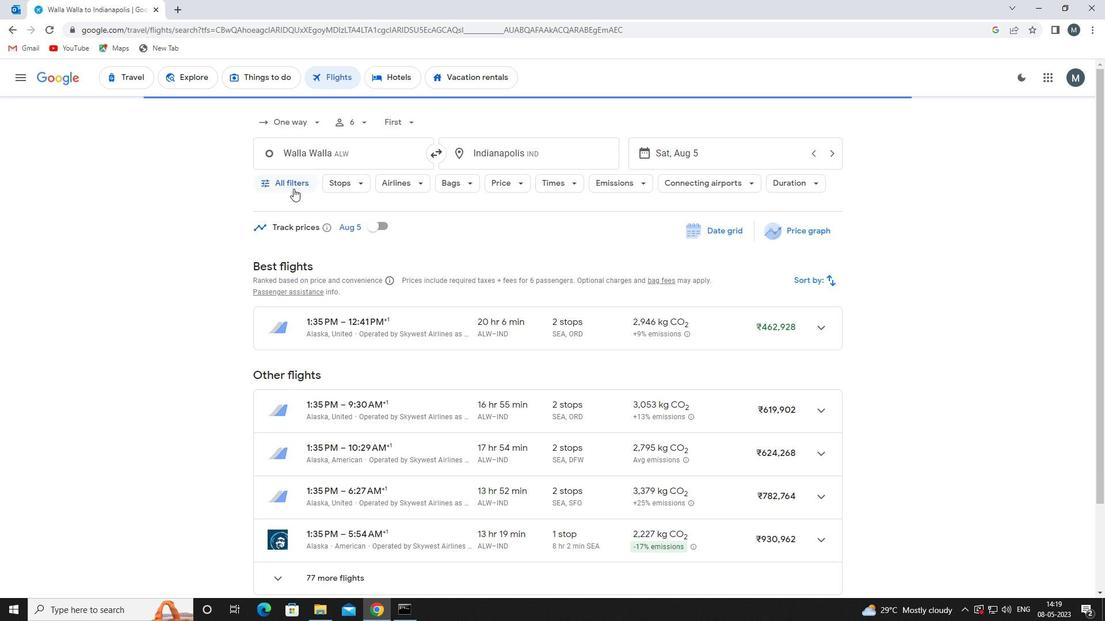 
Action: Mouse pressed left at (293, 182)
Screenshot: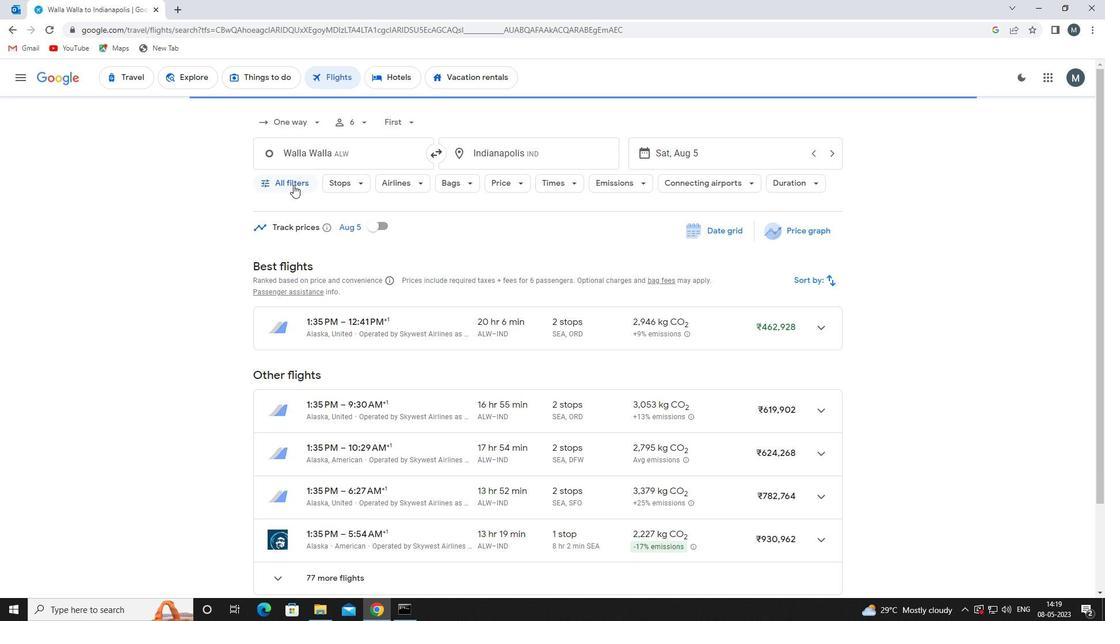 
Action: Mouse moved to (357, 334)
Screenshot: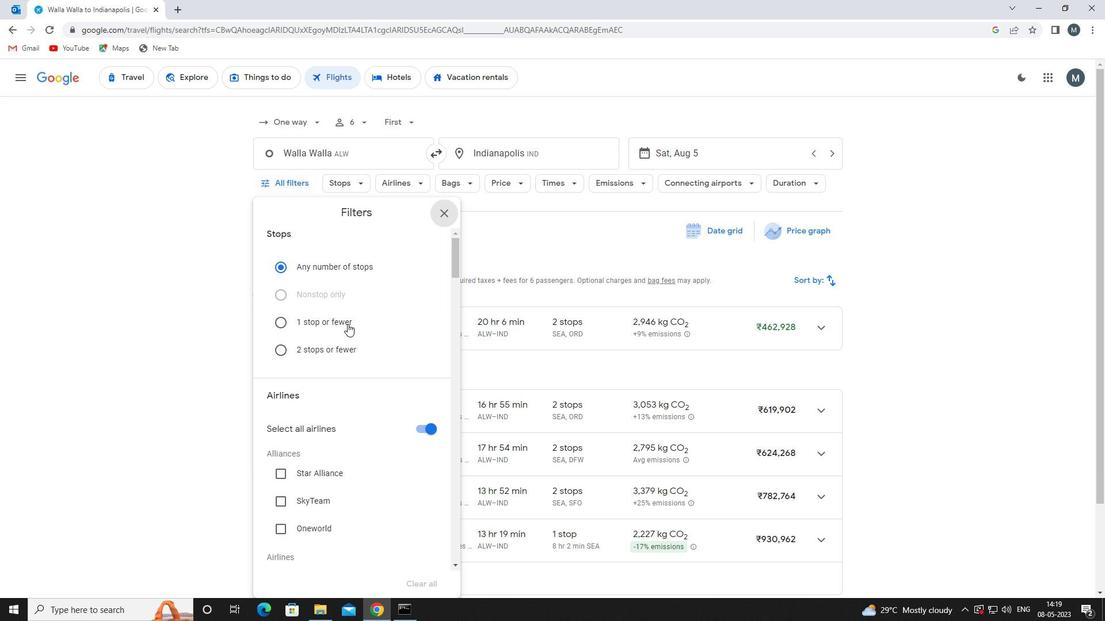 
Action: Mouse scrolled (357, 333) with delta (0, 0)
Screenshot: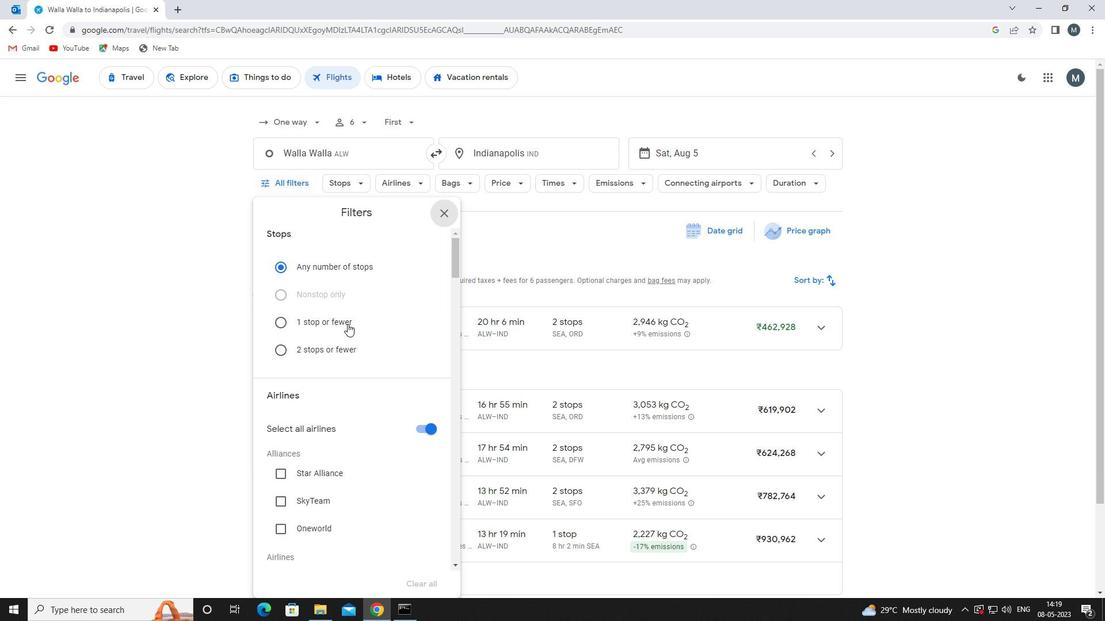 
Action: Mouse moved to (432, 373)
Screenshot: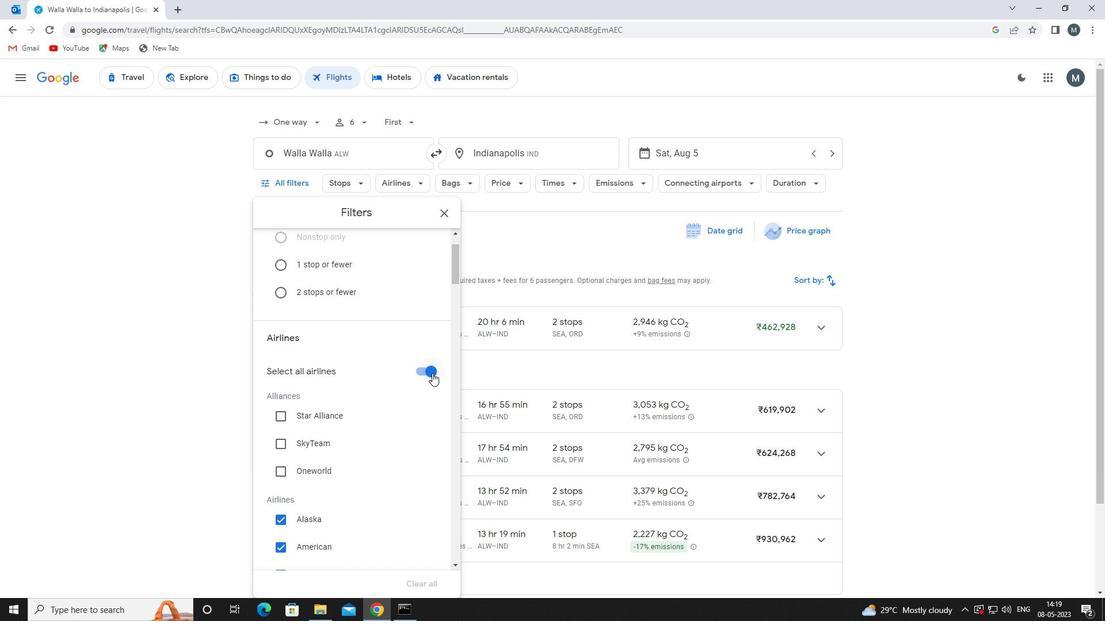 
Action: Mouse pressed left at (432, 373)
Screenshot: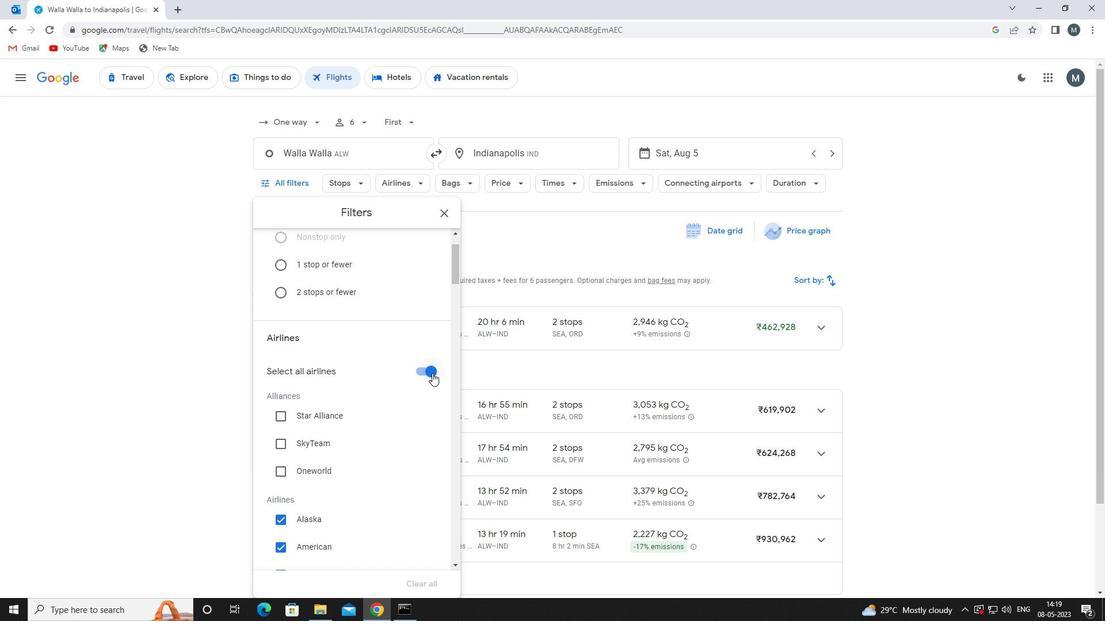 
Action: Mouse moved to (397, 368)
Screenshot: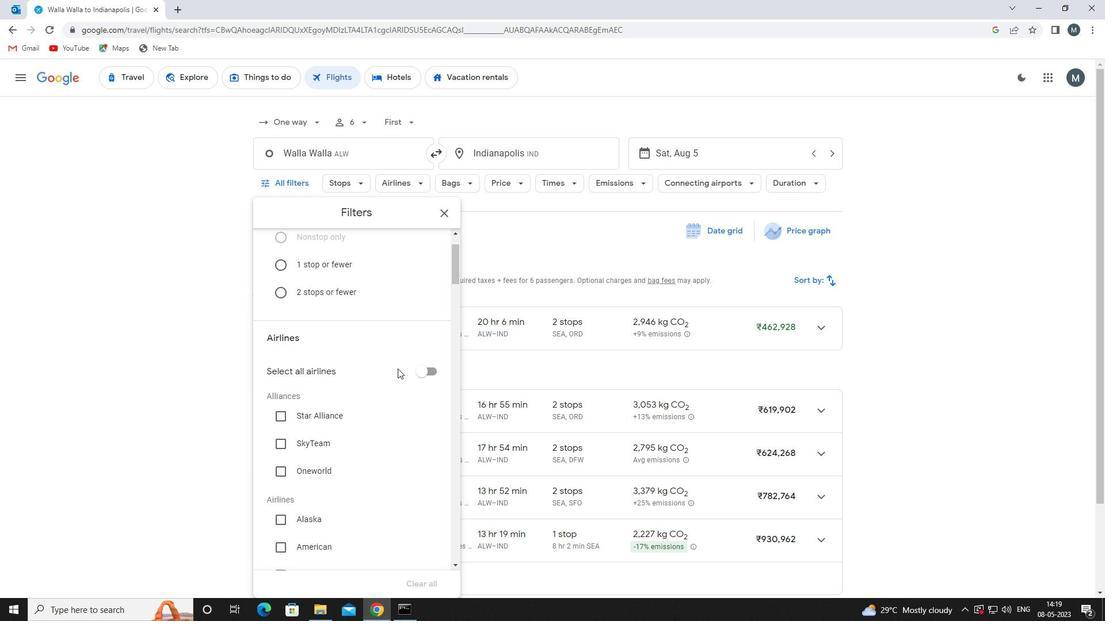 
Action: Mouse scrolled (397, 367) with delta (0, 0)
Screenshot: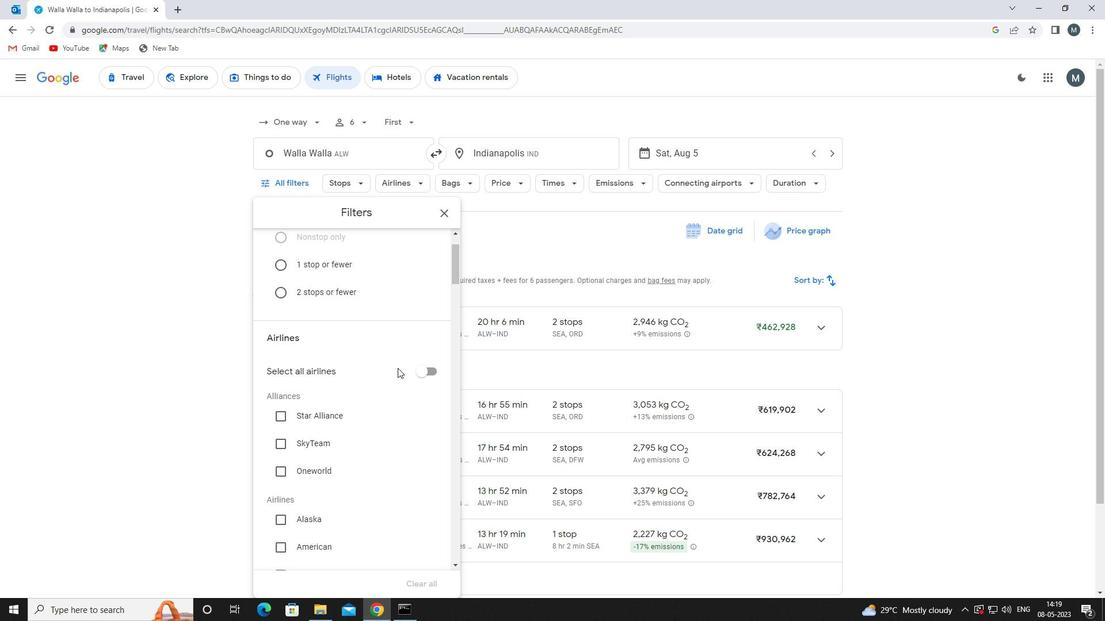 
Action: Mouse moved to (390, 364)
Screenshot: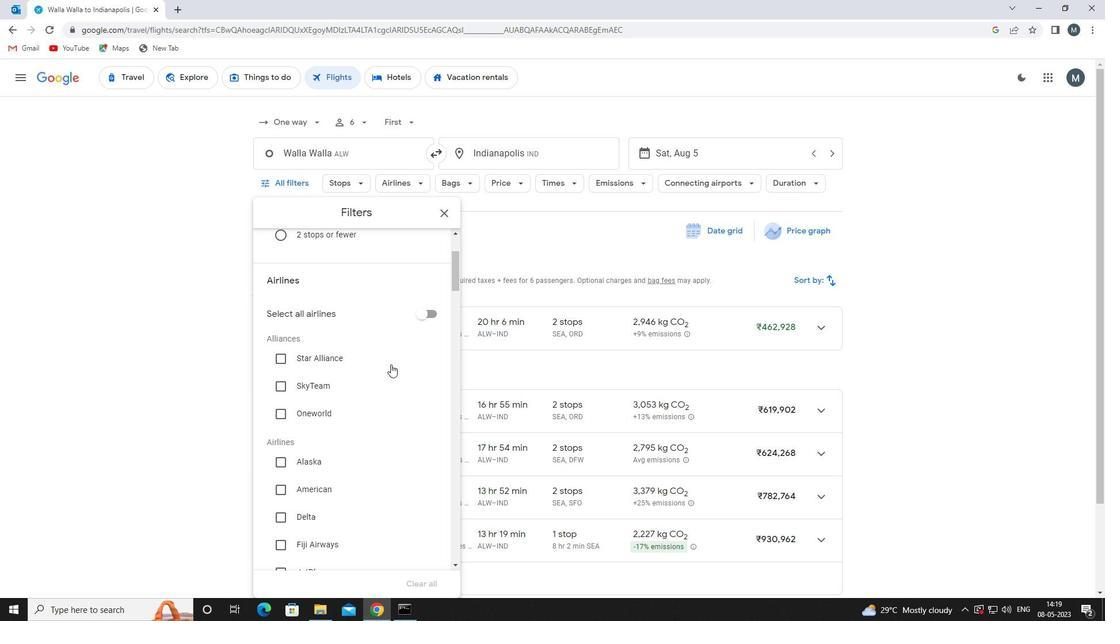 
Action: Mouse scrolled (390, 364) with delta (0, 0)
Screenshot: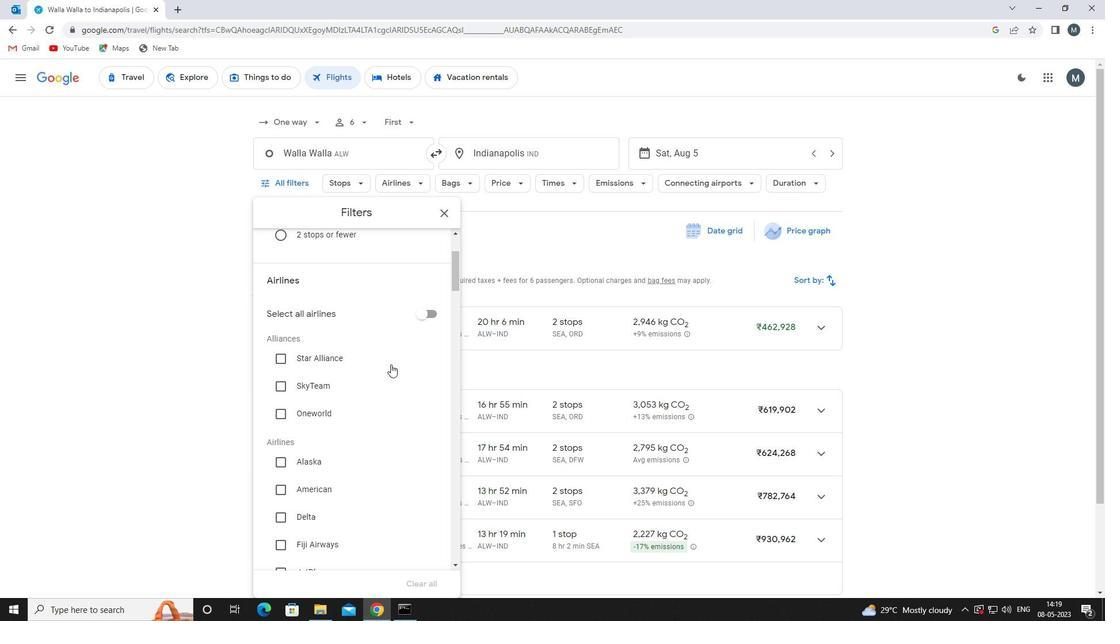 
Action: Mouse moved to (390, 364)
Screenshot: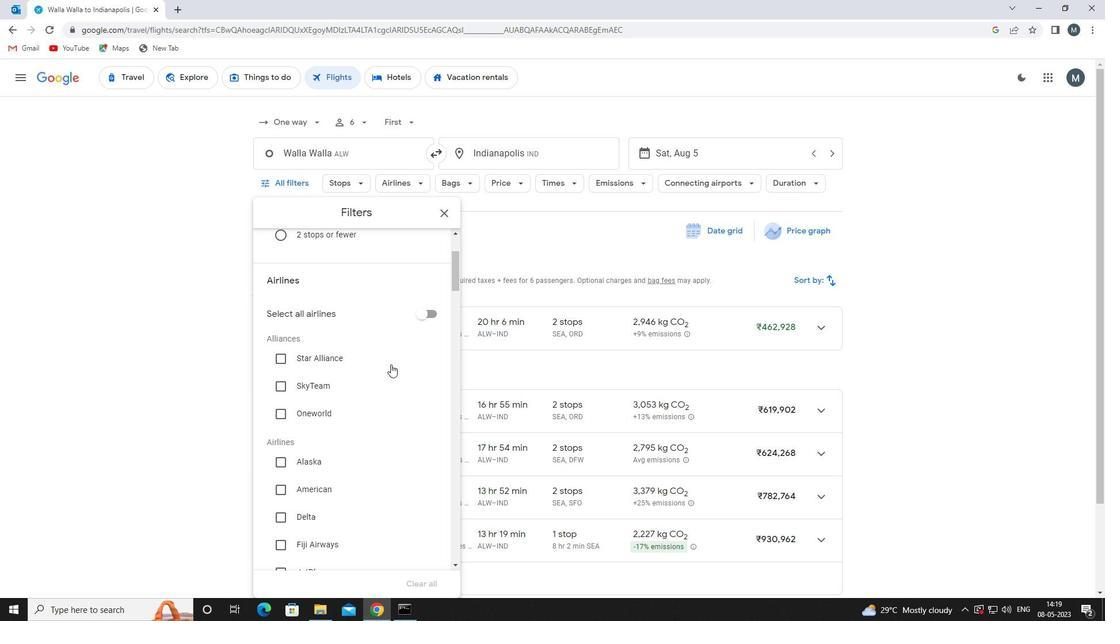 
Action: Mouse scrolled (390, 363) with delta (0, 0)
Screenshot: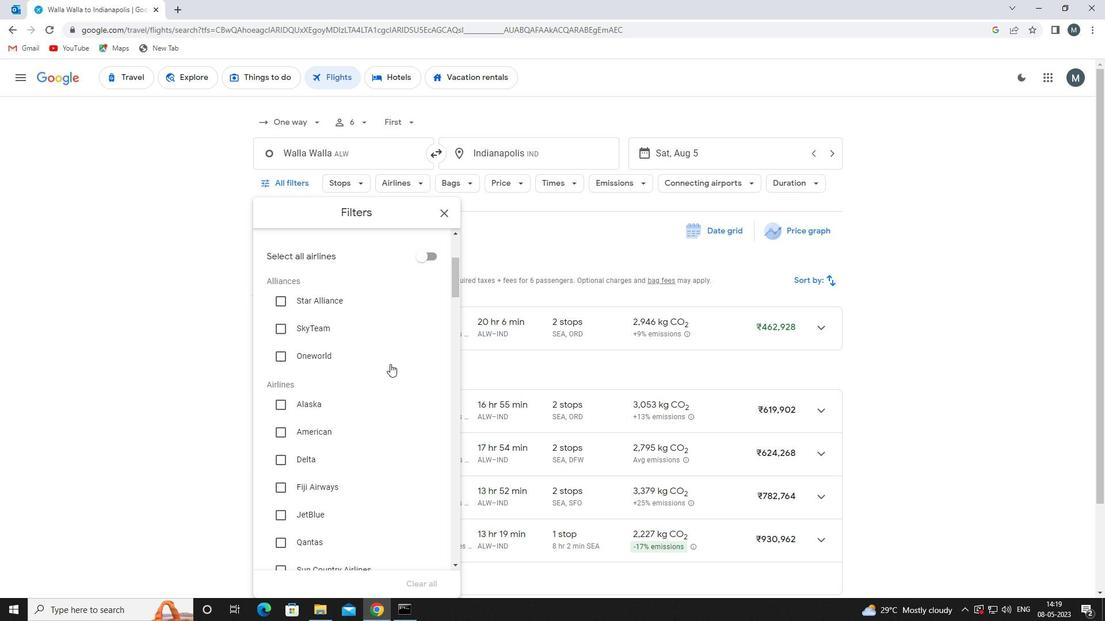 
Action: Mouse scrolled (390, 363) with delta (0, 0)
Screenshot: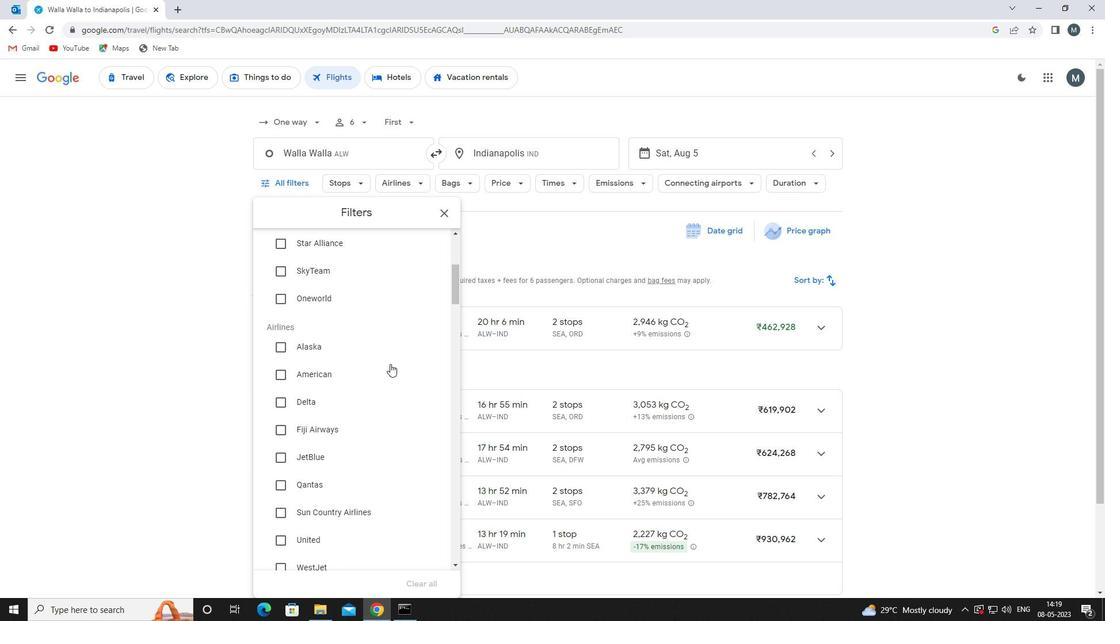
Action: Mouse moved to (385, 367)
Screenshot: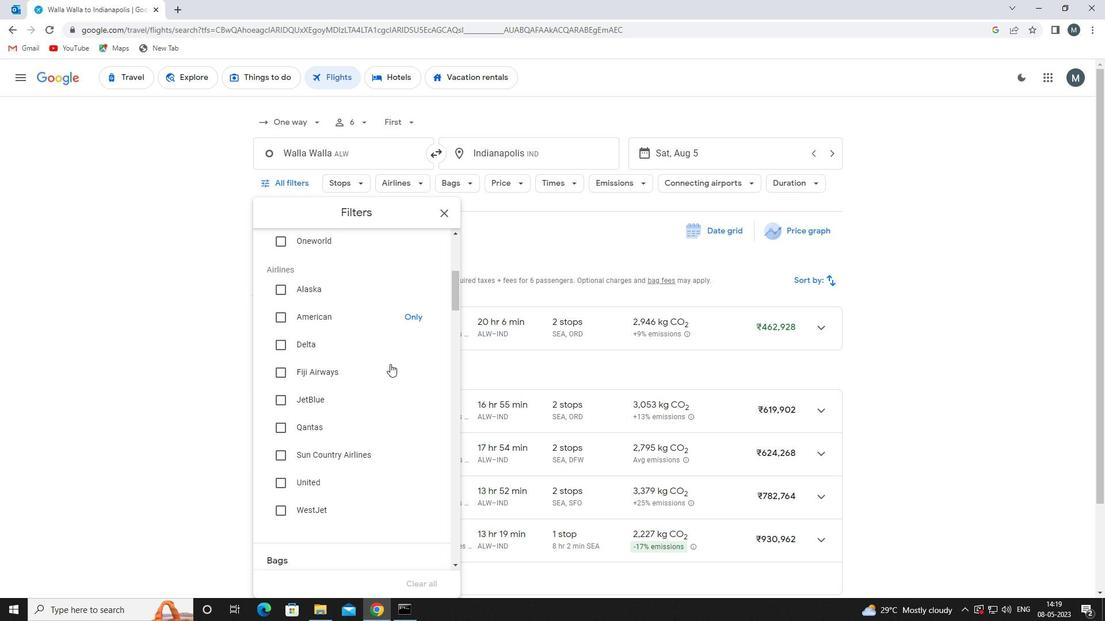 
Action: Mouse scrolled (385, 367) with delta (0, 0)
Screenshot: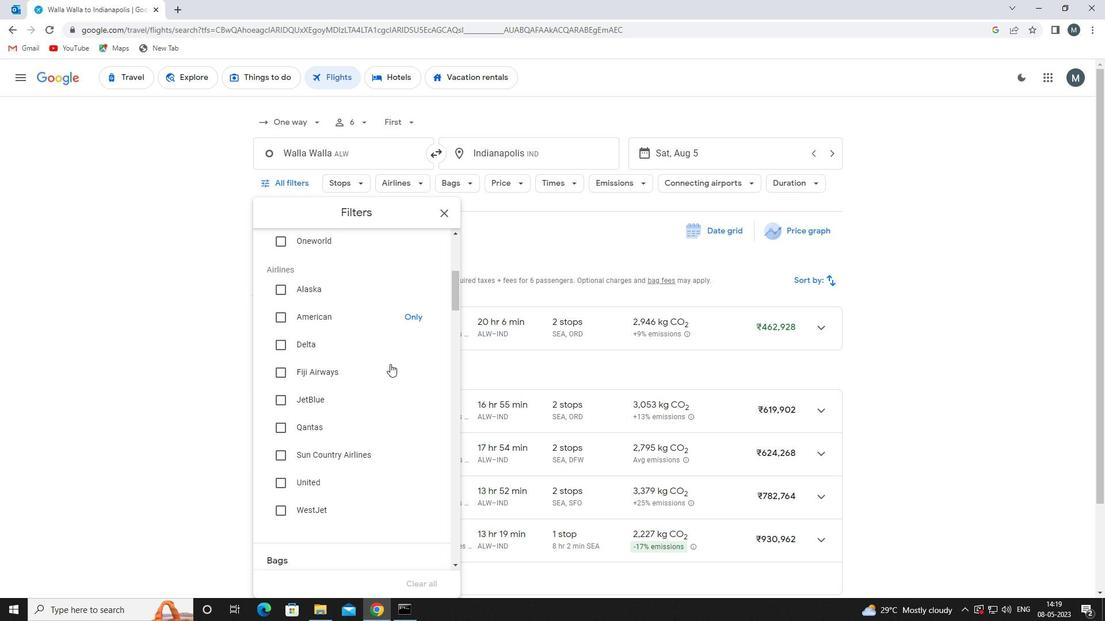 
Action: Mouse moved to (363, 424)
Screenshot: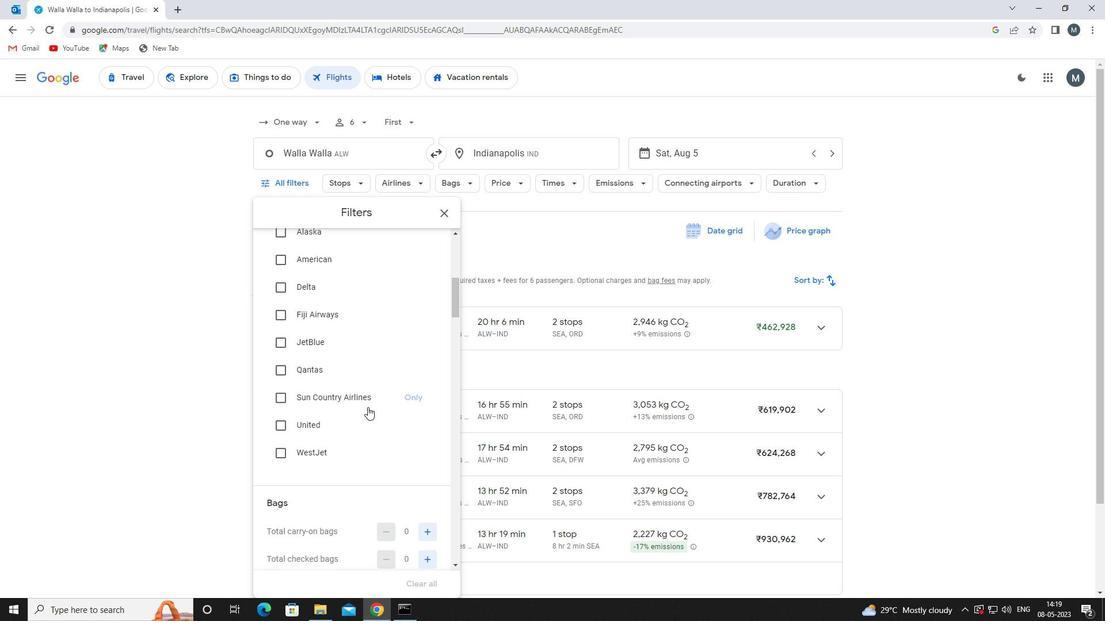 
Action: Mouse pressed left at (363, 424)
Screenshot: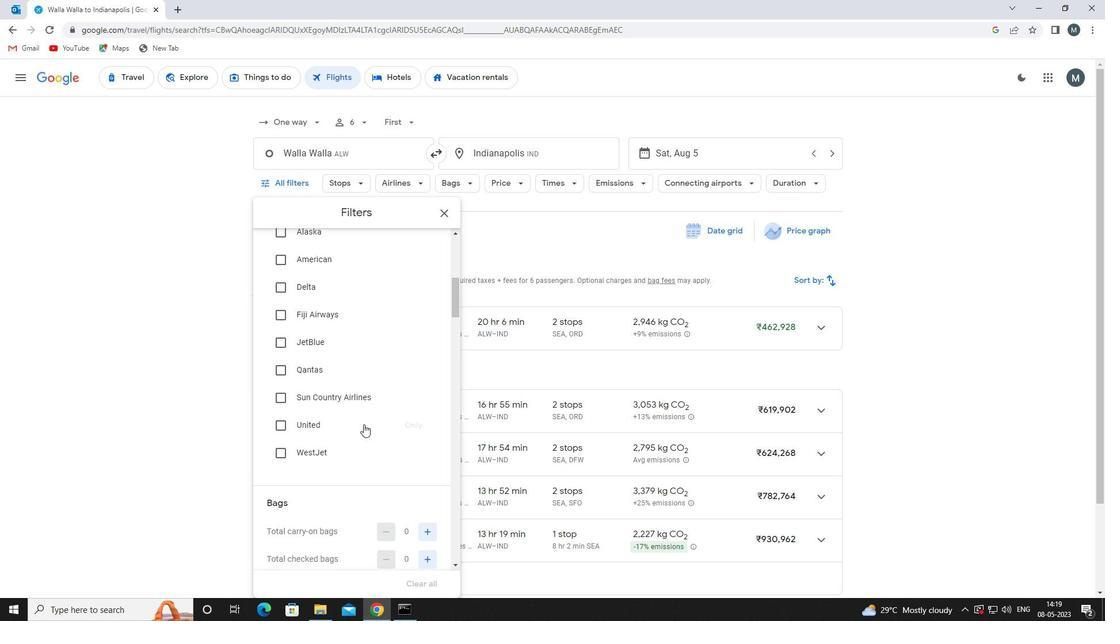 
Action: Mouse moved to (375, 400)
Screenshot: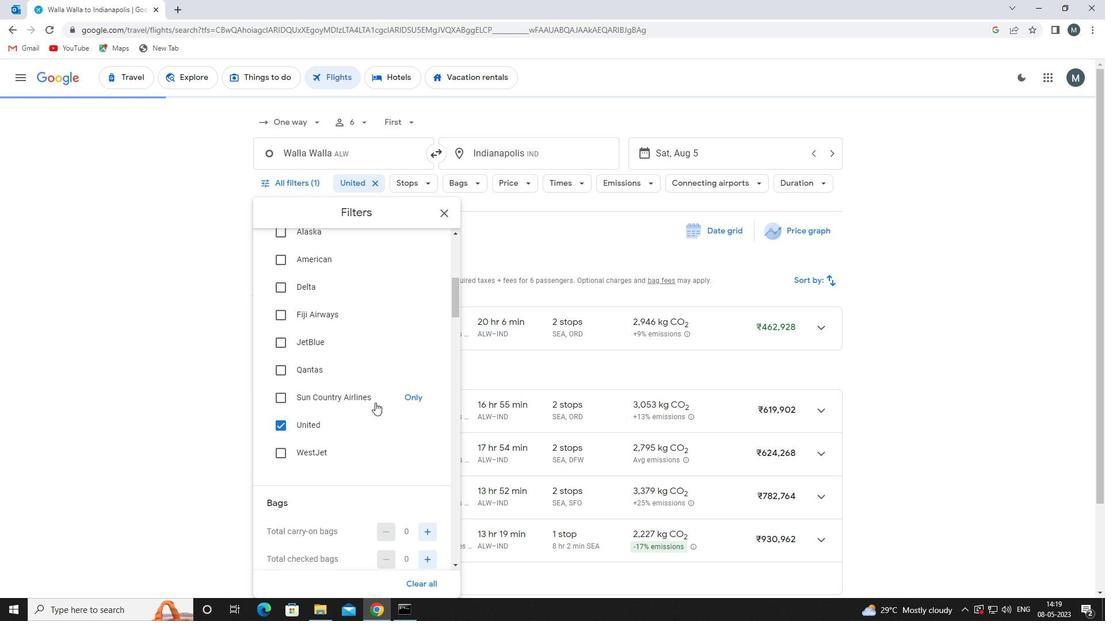 
Action: Mouse scrolled (375, 400) with delta (0, 0)
Screenshot: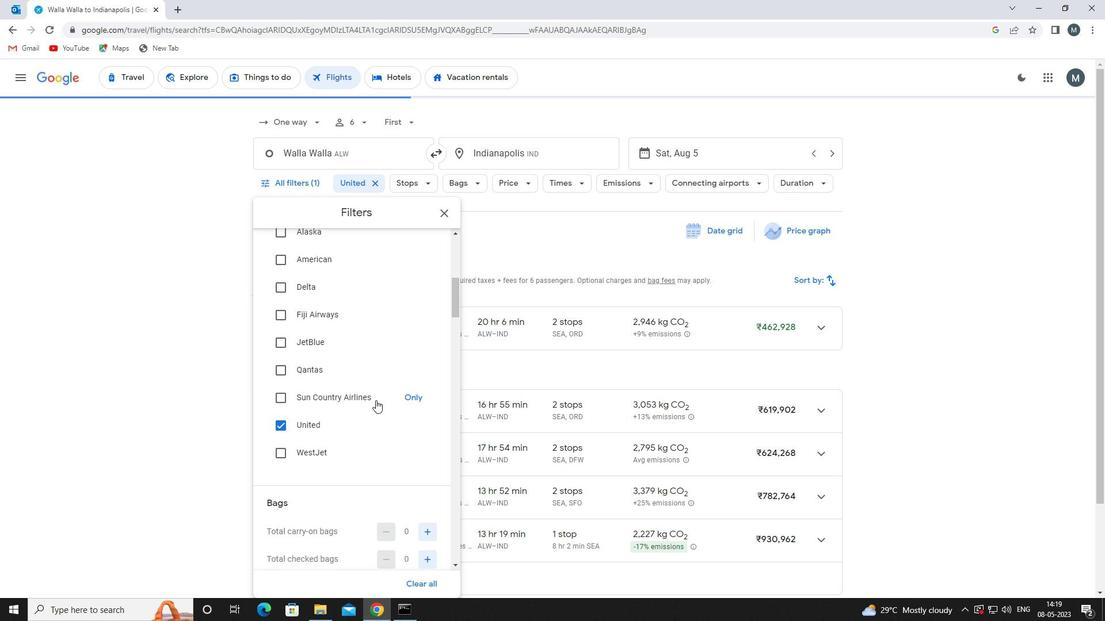 
Action: Mouse scrolled (375, 400) with delta (0, 0)
Screenshot: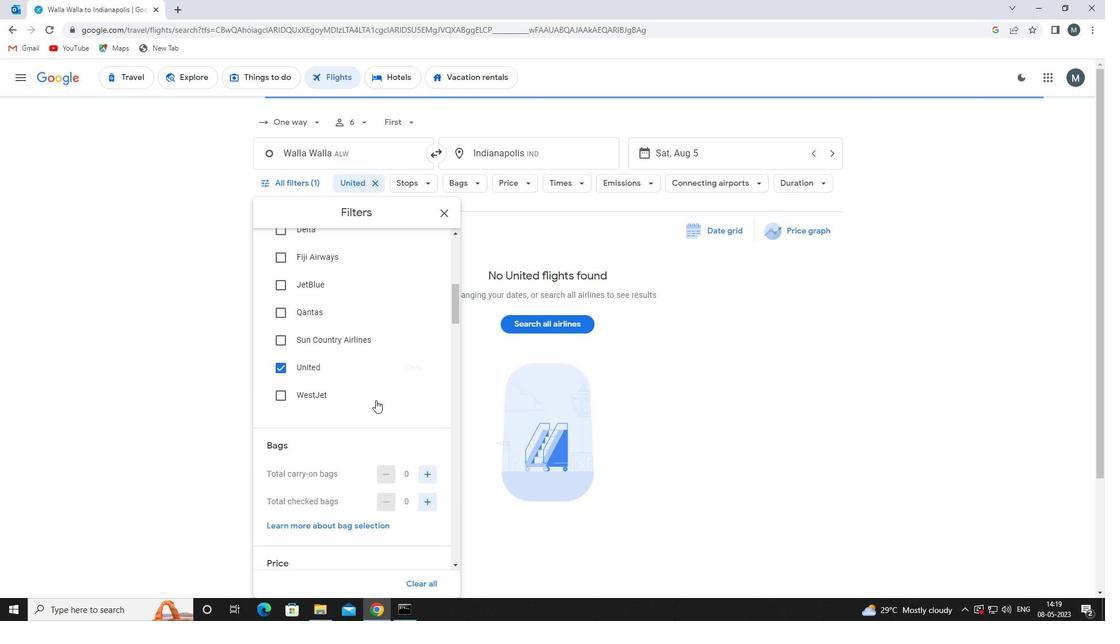
Action: Mouse scrolled (375, 400) with delta (0, 0)
Screenshot: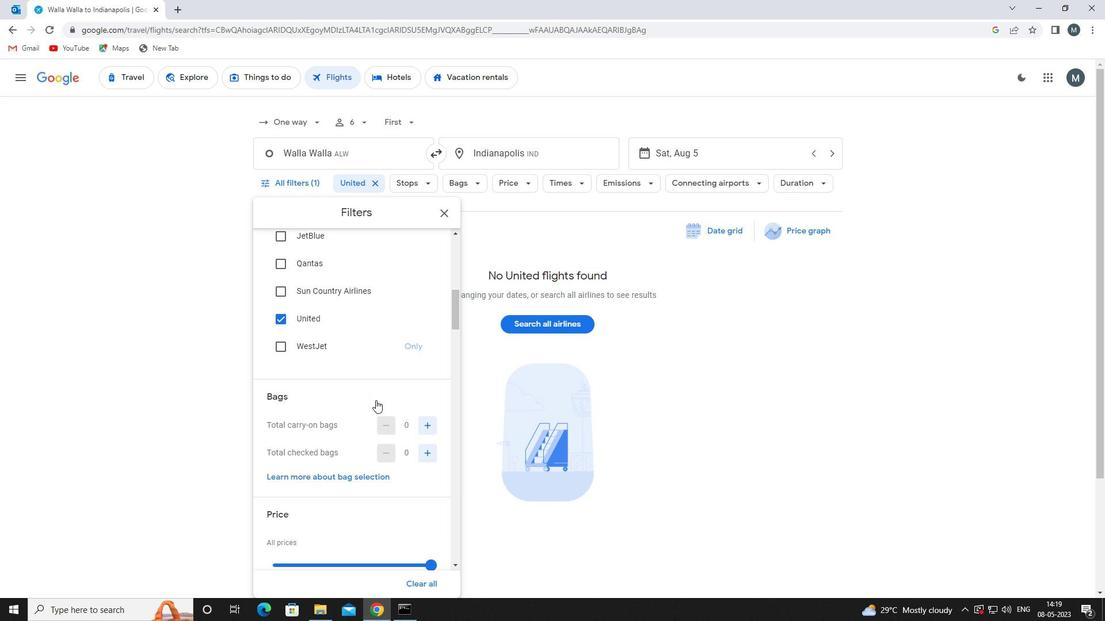 
Action: Mouse moved to (419, 354)
Screenshot: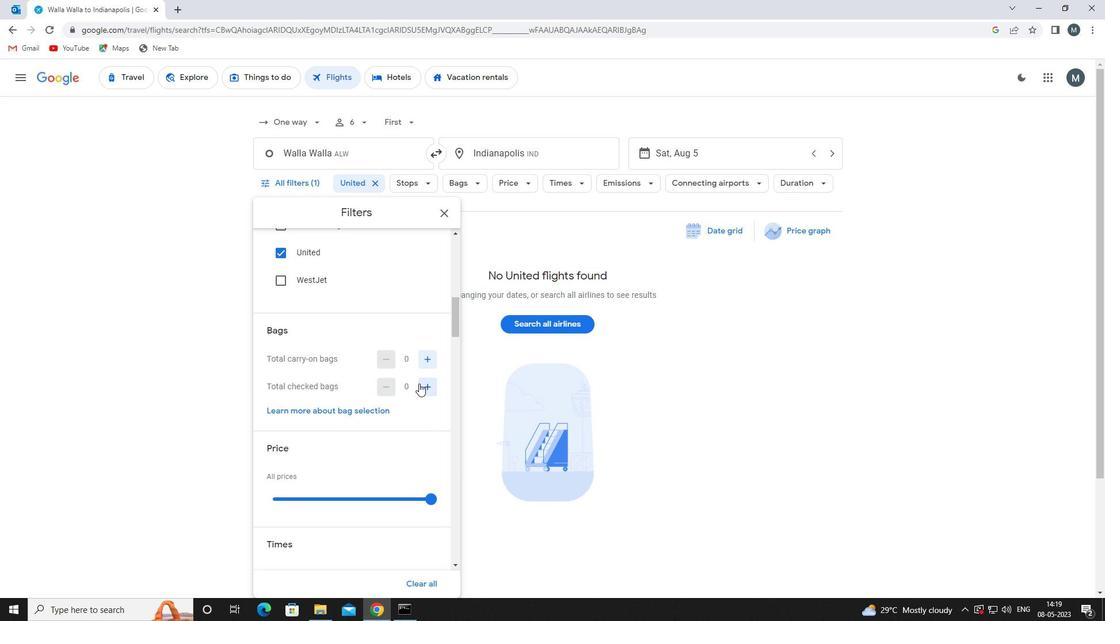 
Action: Mouse pressed left at (419, 354)
Screenshot: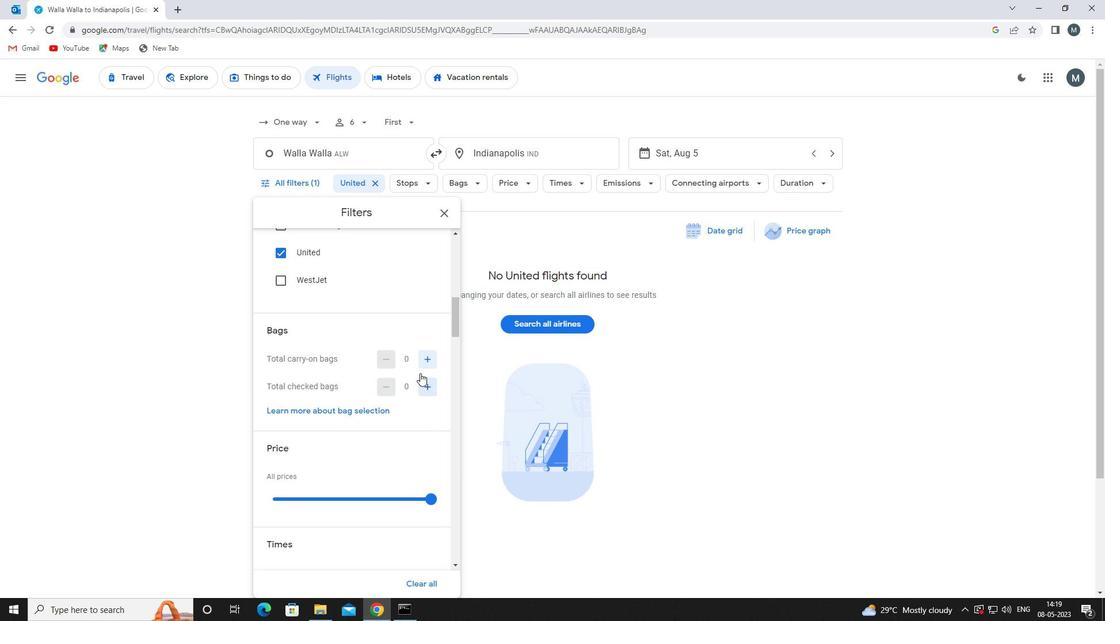 
Action: Mouse moved to (420, 355)
Screenshot: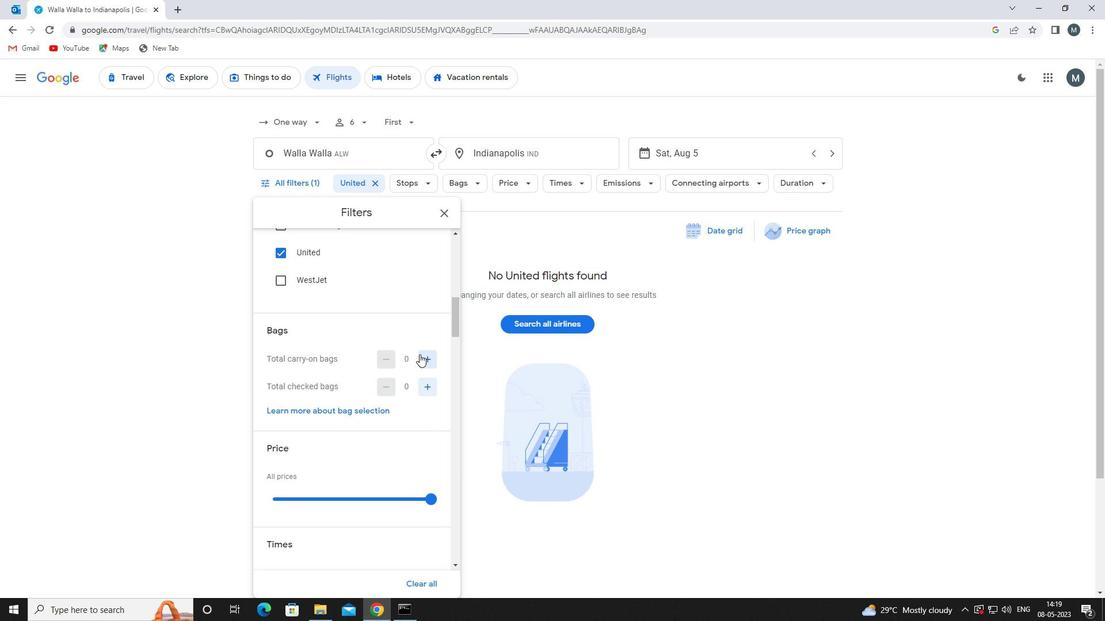 
Action: Mouse pressed left at (420, 355)
Screenshot: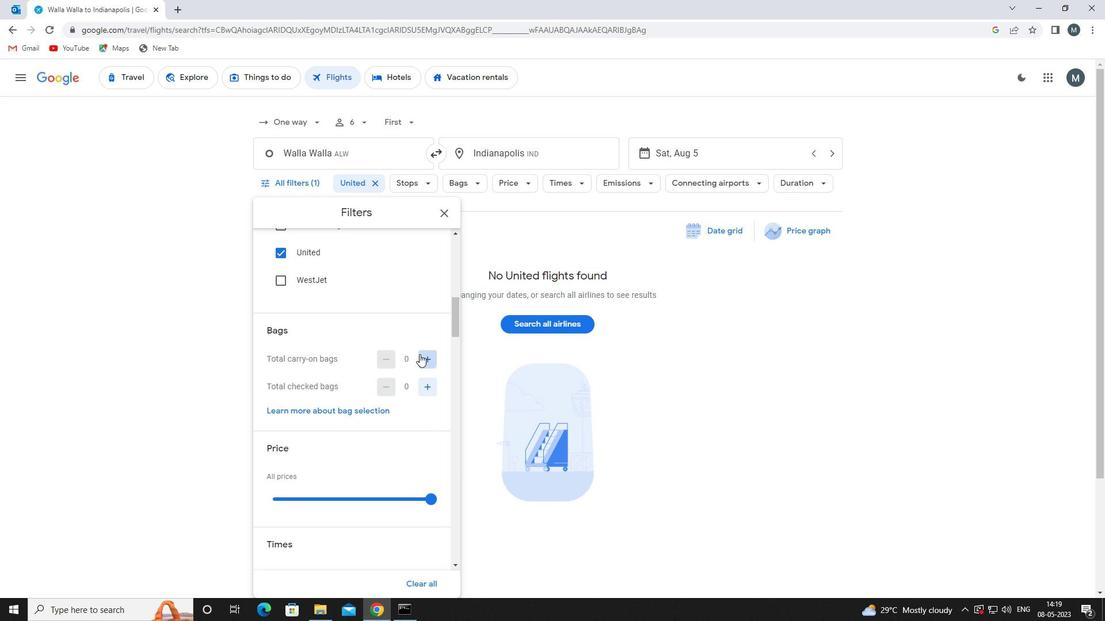 
Action: Mouse moved to (382, 371)
Screenshot: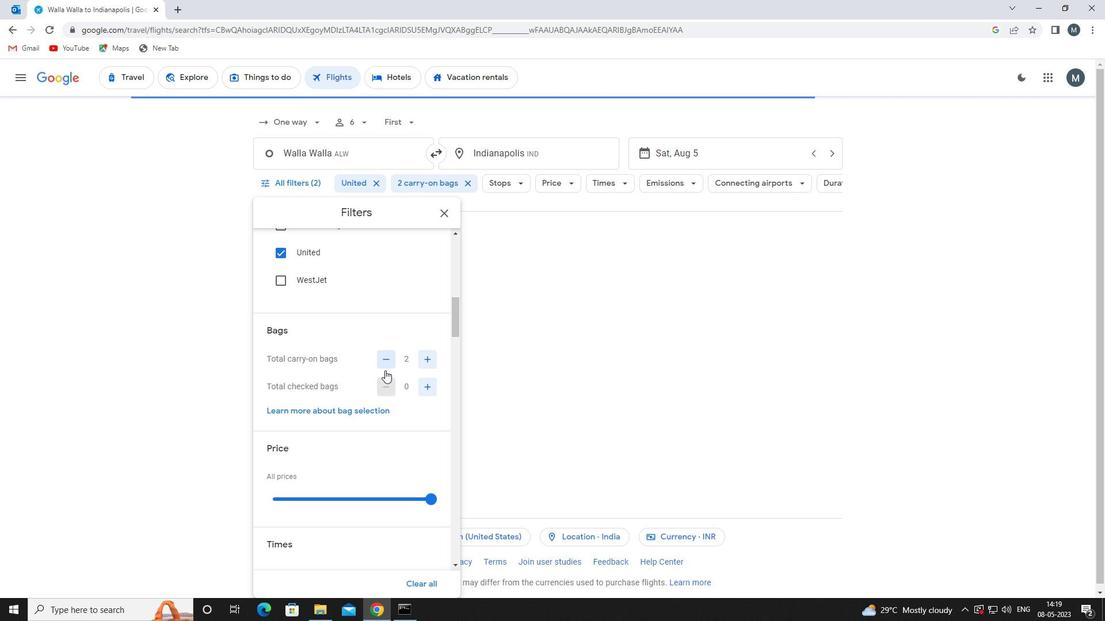 
Action: Mouse scrolled (382, 371) with delta (0, 0)
Screenshot: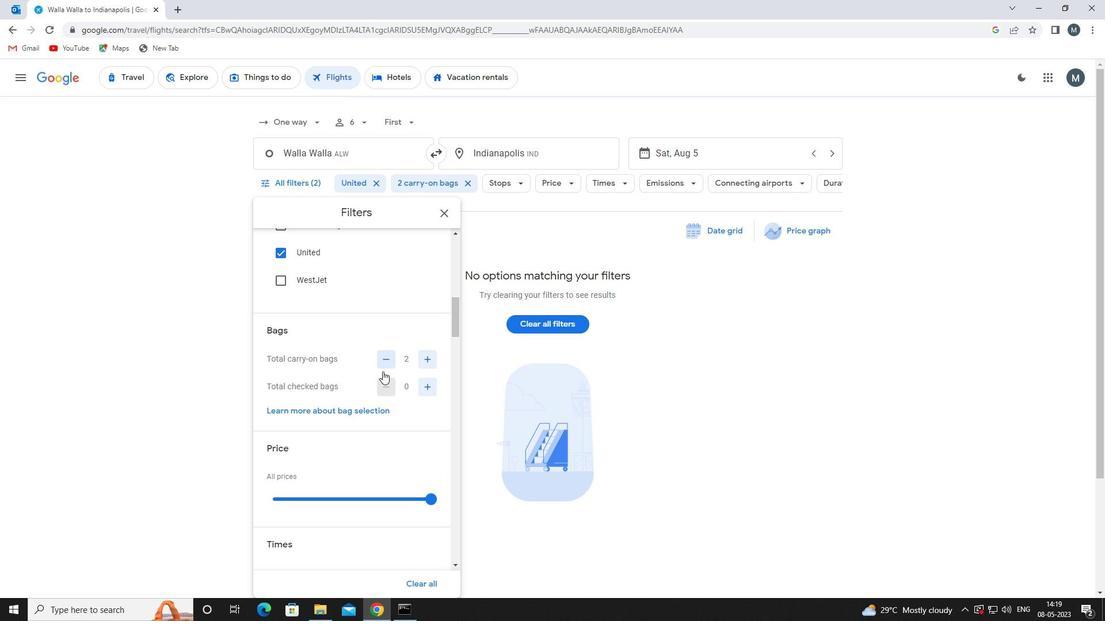 
Action: Mouse moved to (382, 371)
Screenshot: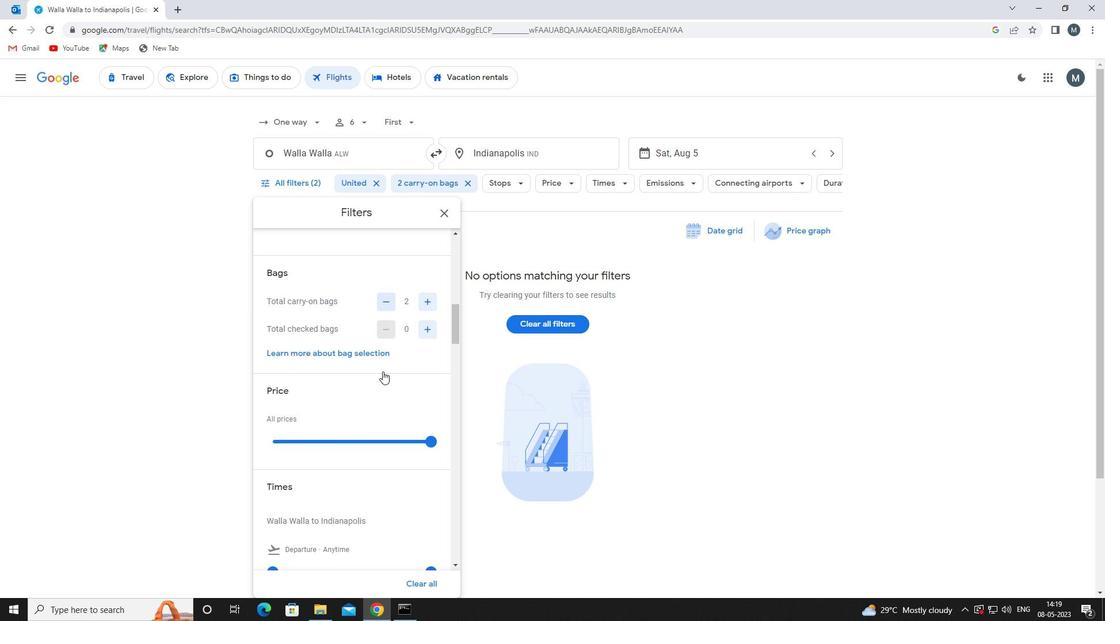 
Action: Mouse scrolled (382, 371) with delta (0, 0)
Screenshot: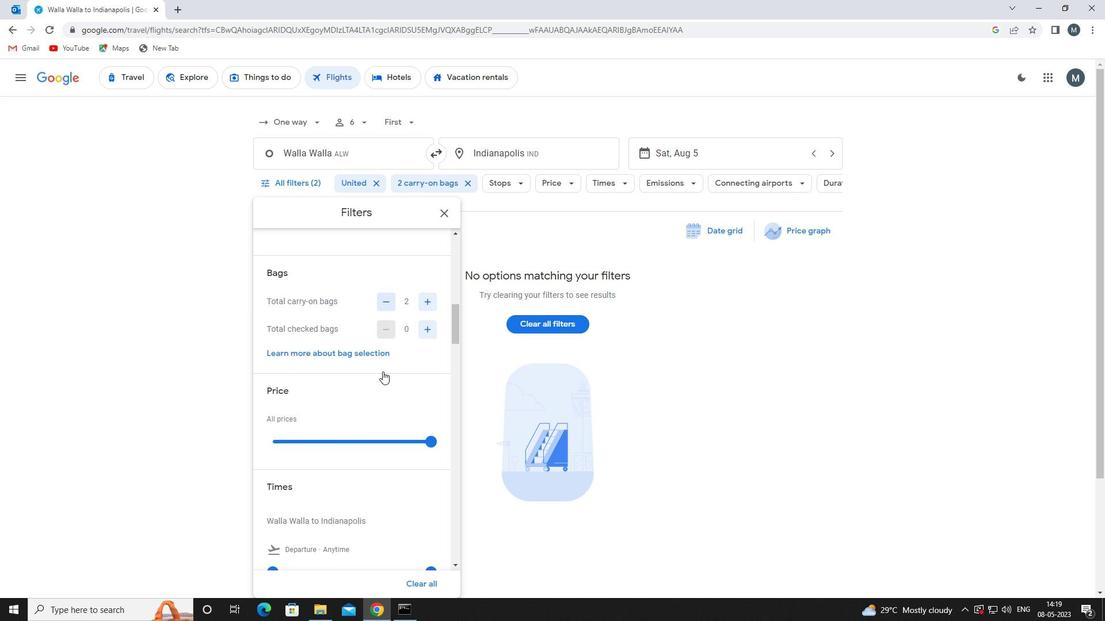 
Action: Mouse moved to (363, 379)
Screenshot: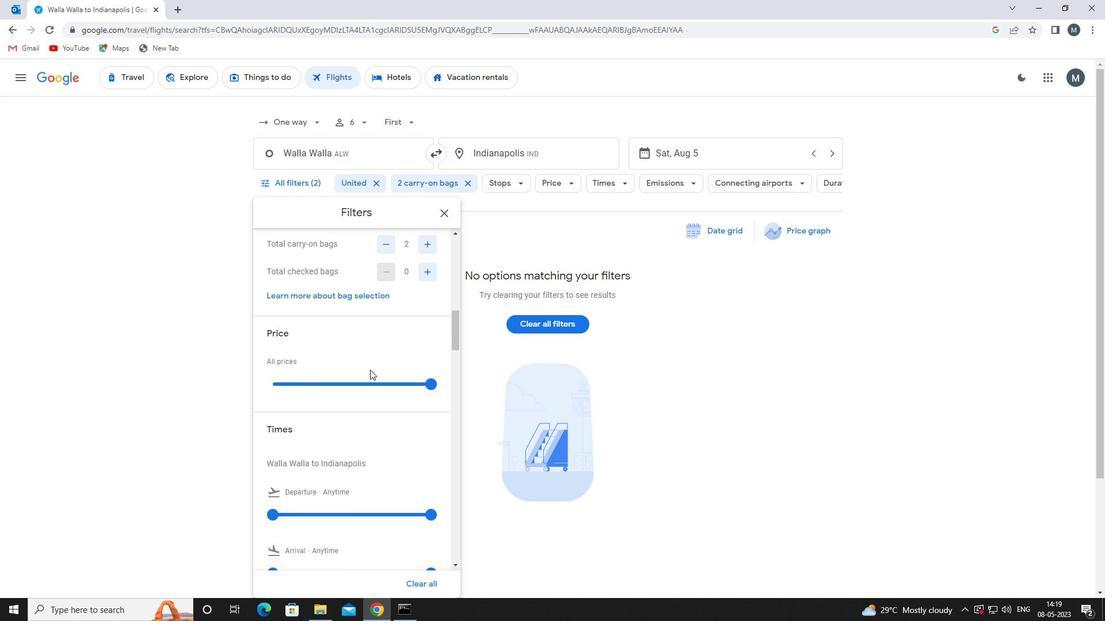 
Action: Mouse pressed left at (363, 379)
Screenshot: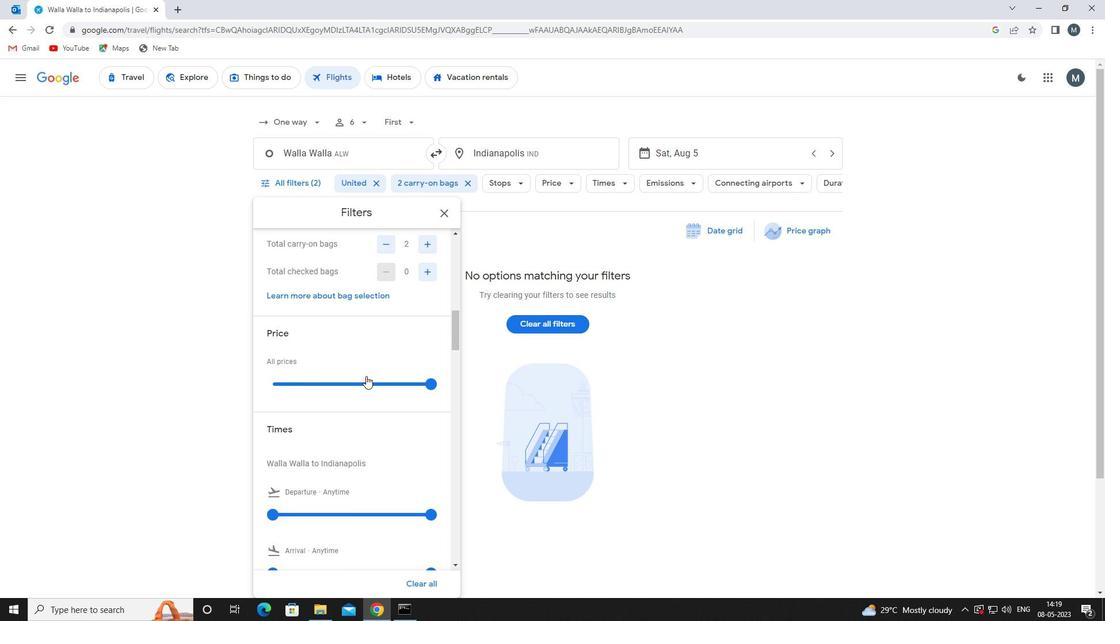 
Action: Mouse pressed left at (363, 379)
Screenshot: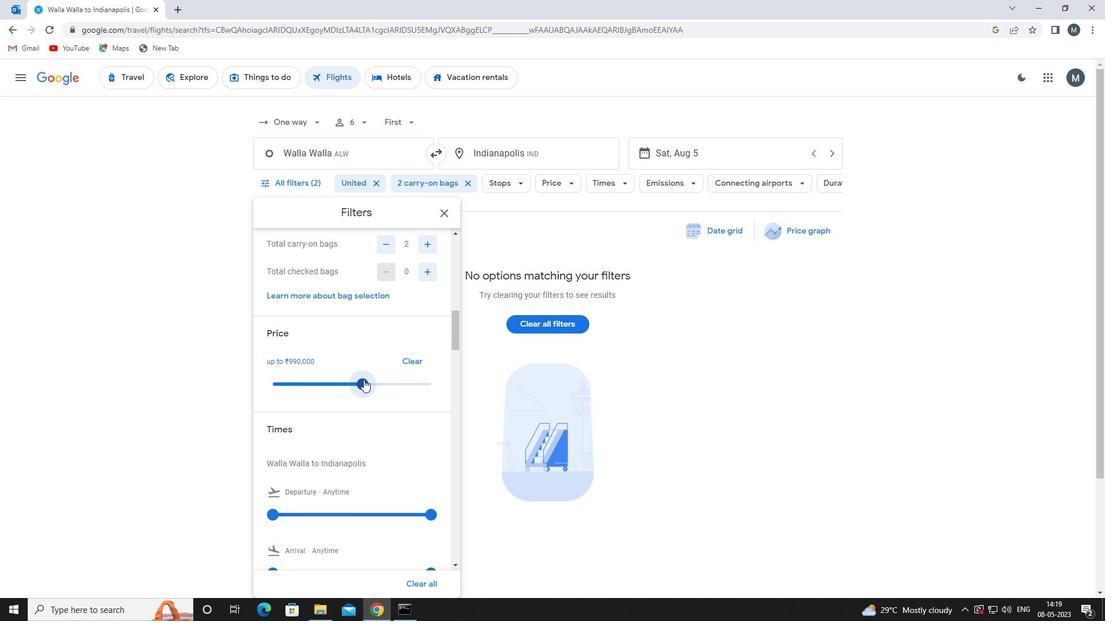 
Action: Mouse moved to (355, 366)
Screenshot: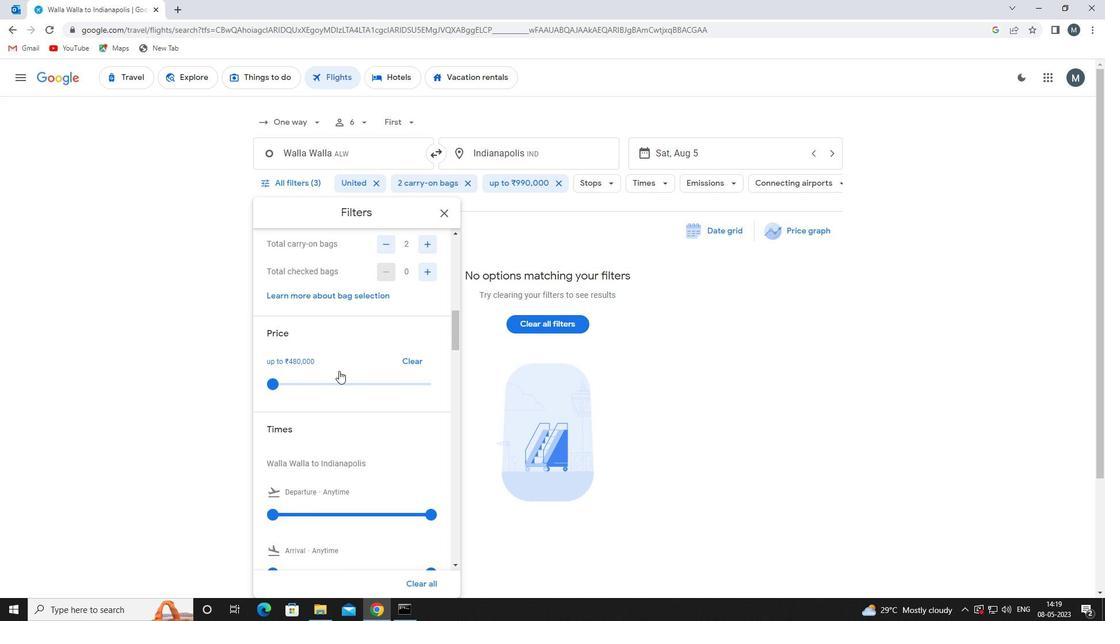 
Action: Mouse scrolled (355, 366) with delta (0, 0)
Screenshot: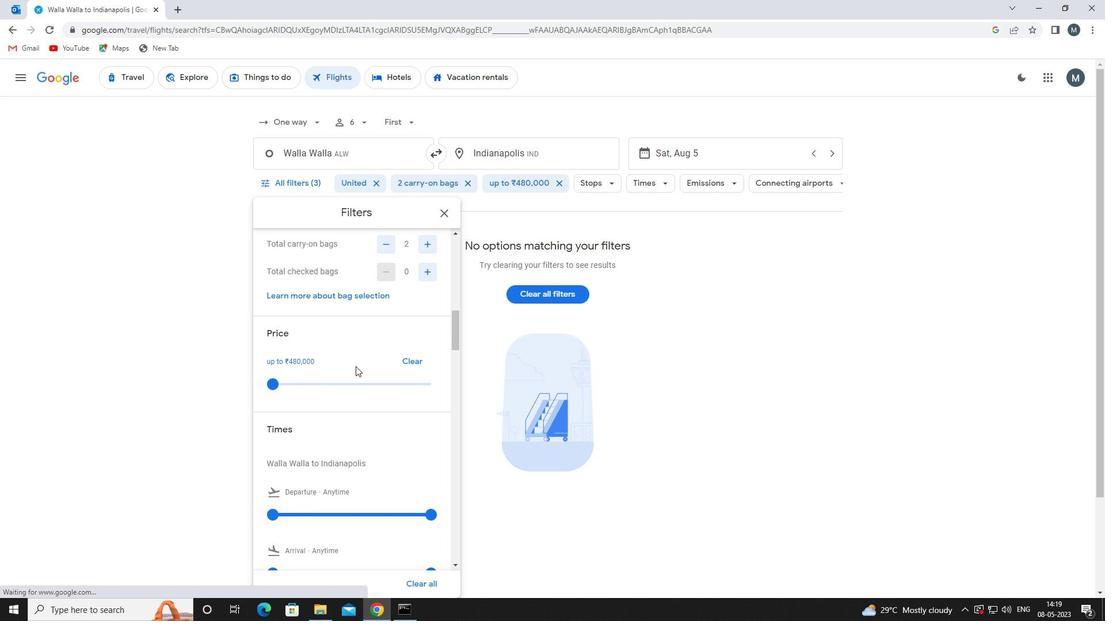 
Action: Mouse moved to (359, 365)
Screenshot: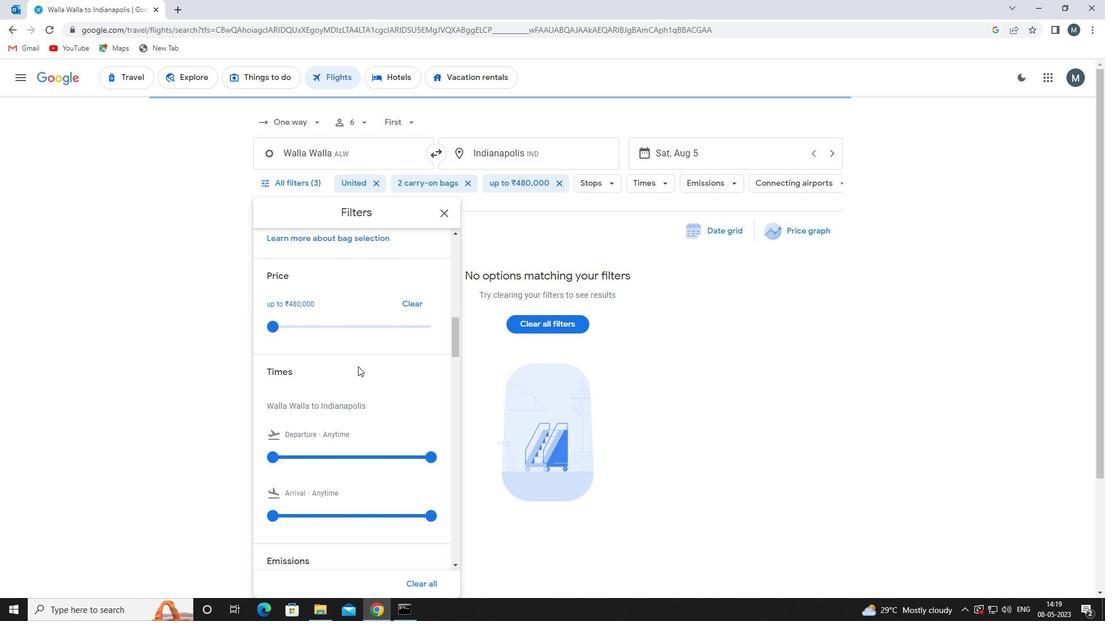 
Action: Mouse scrolled (359, 364) with delta (0, 0)
Screenshot: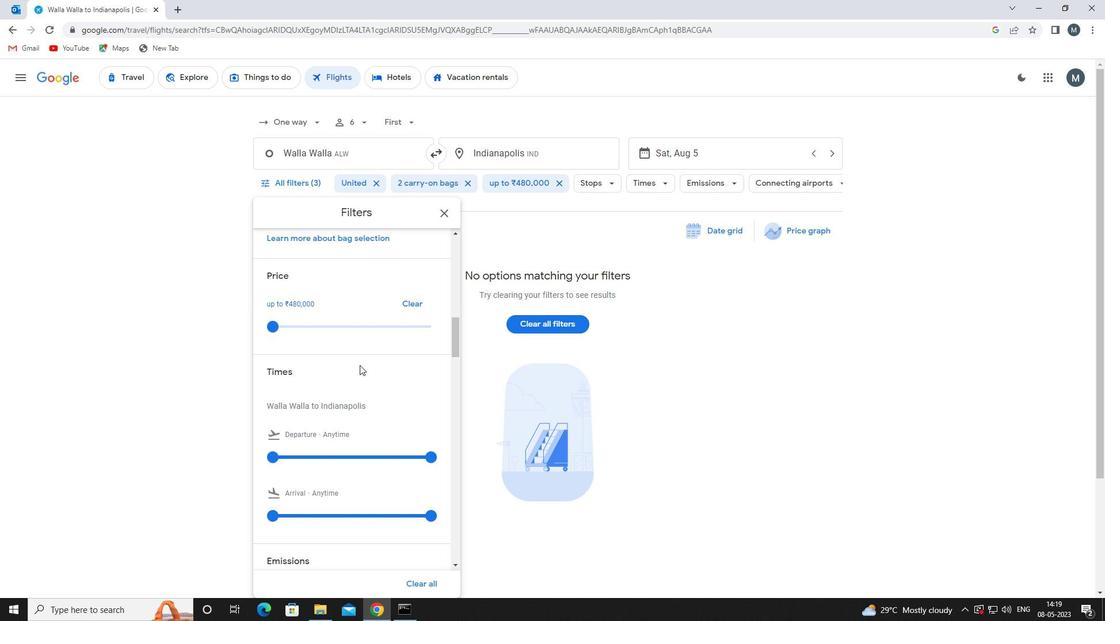 
Action: Mouse moved to (275, 399)
Screenshot: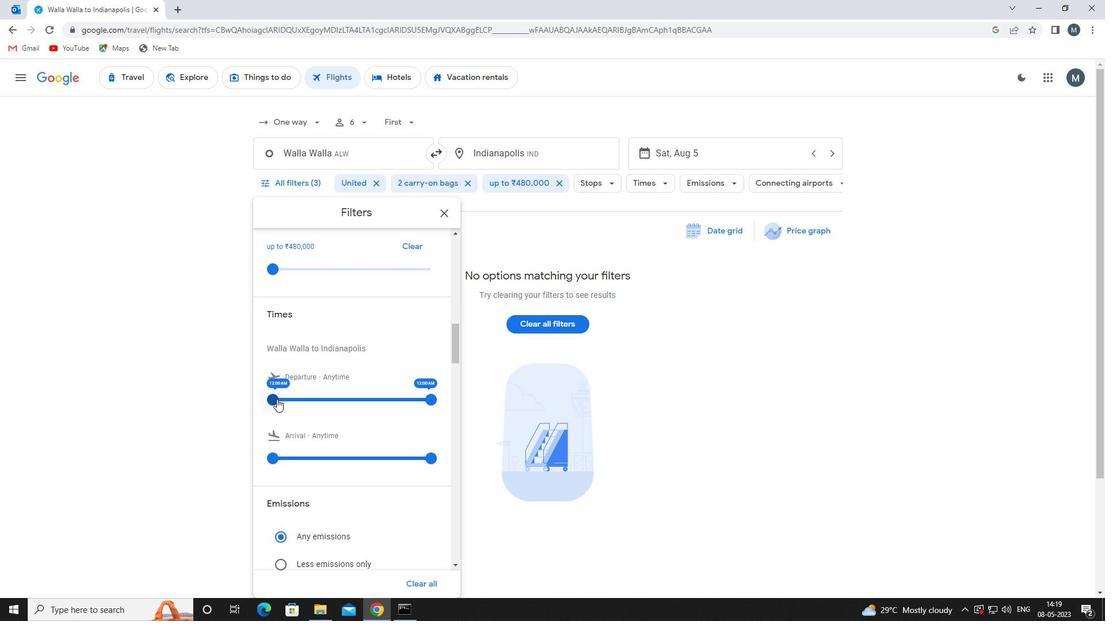 
Action: Mouse pressed left at (275, 399)
Screenshot: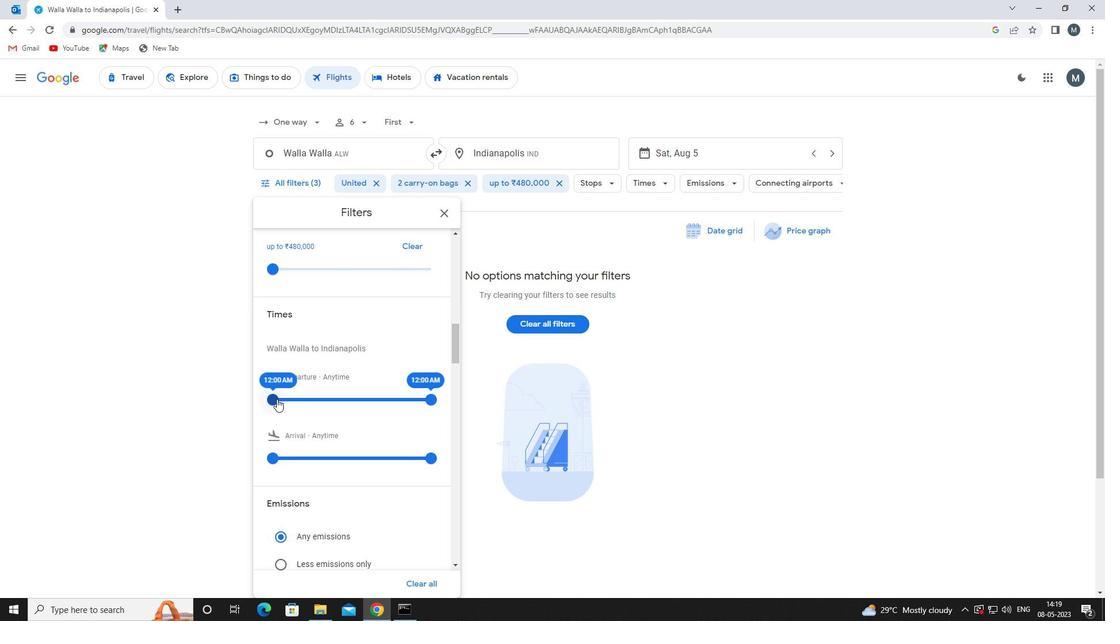 
Action: Mouse moved to (427, 397)
Screenshot: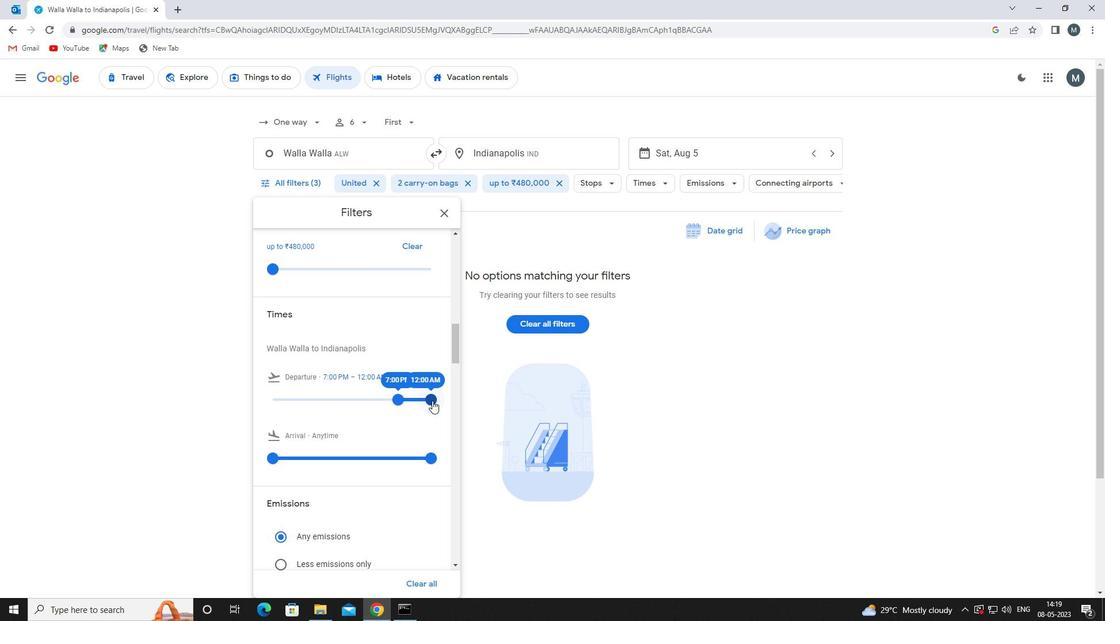 
Action: Mouse pressed left at (427, 397)
Screenshot: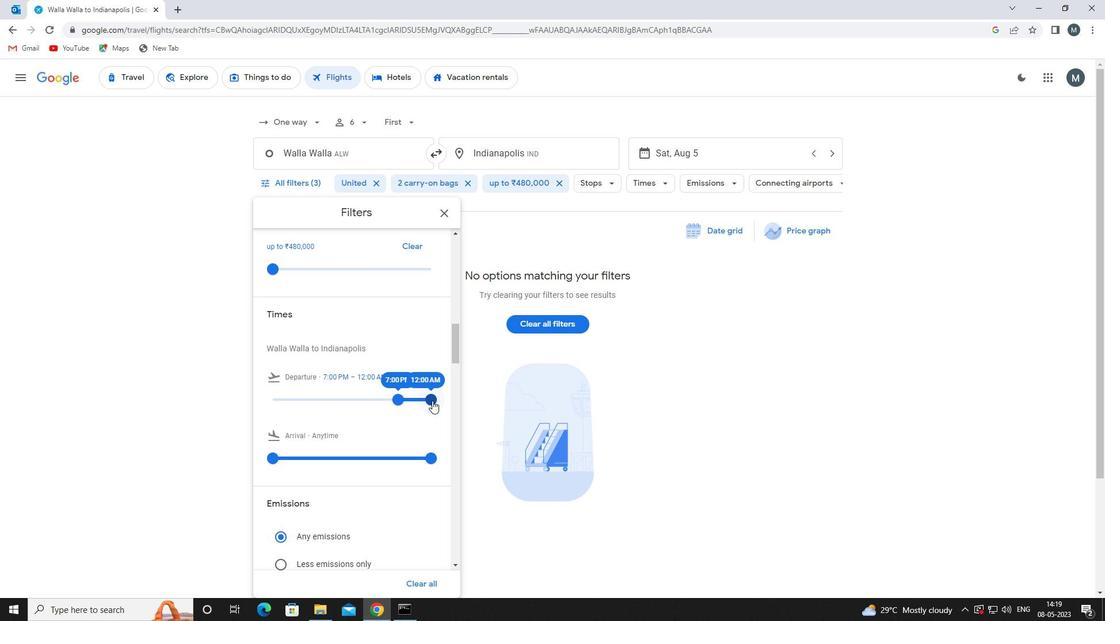 
Action: Mouse moved to (394, 402)
Screenshot: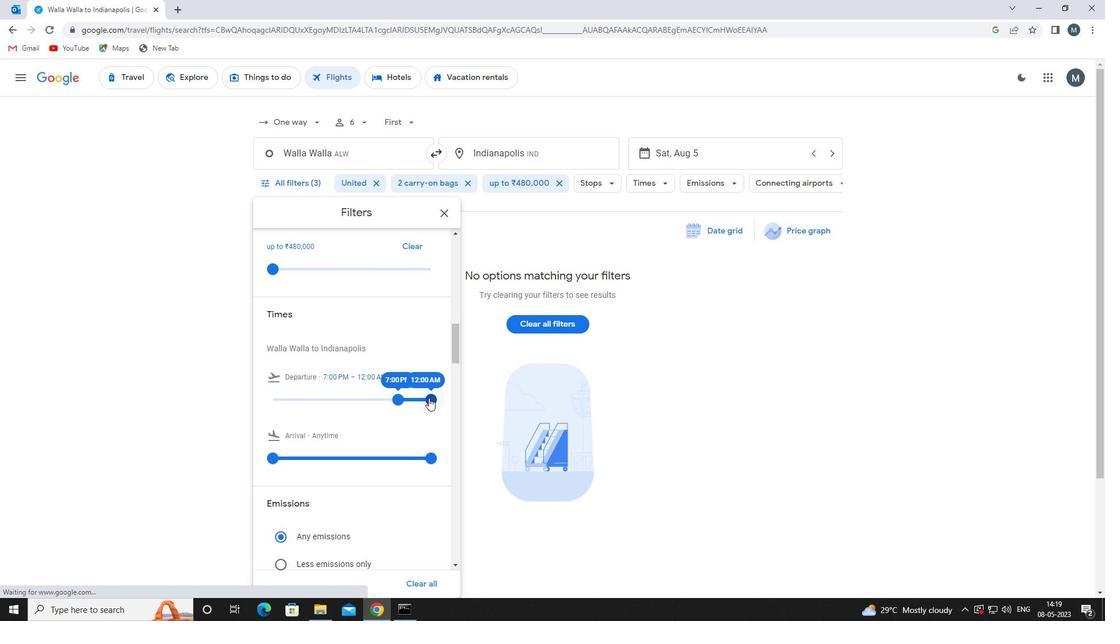
Action: Mouse scrolled (394, 402) with delta (0, 0)
Screenshot: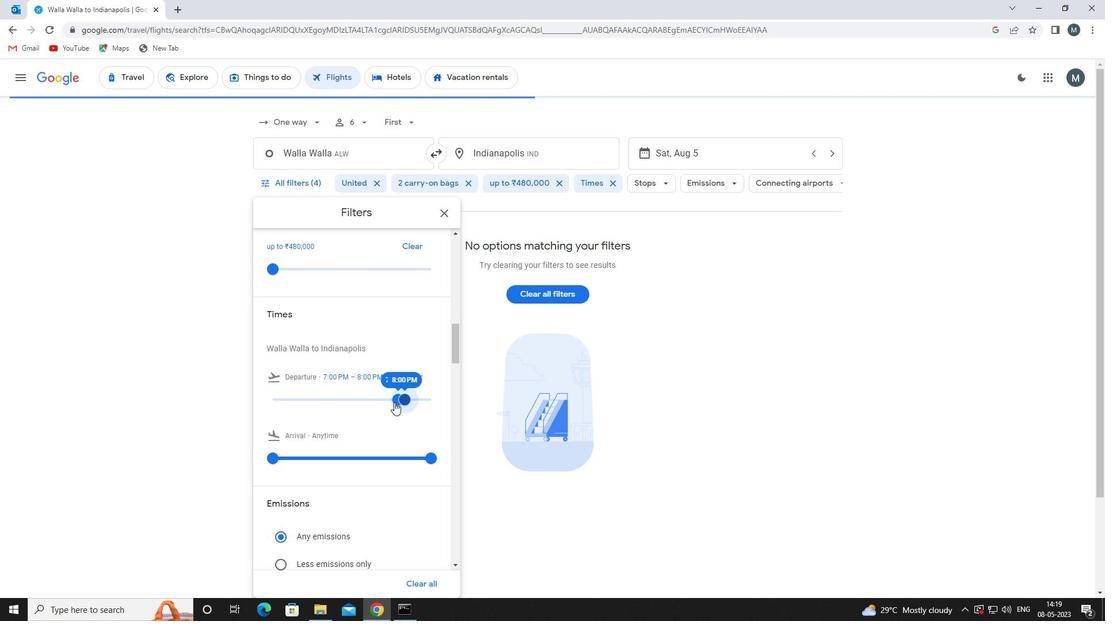 
Action: Mouse moved to (440, 207)
Screenshot: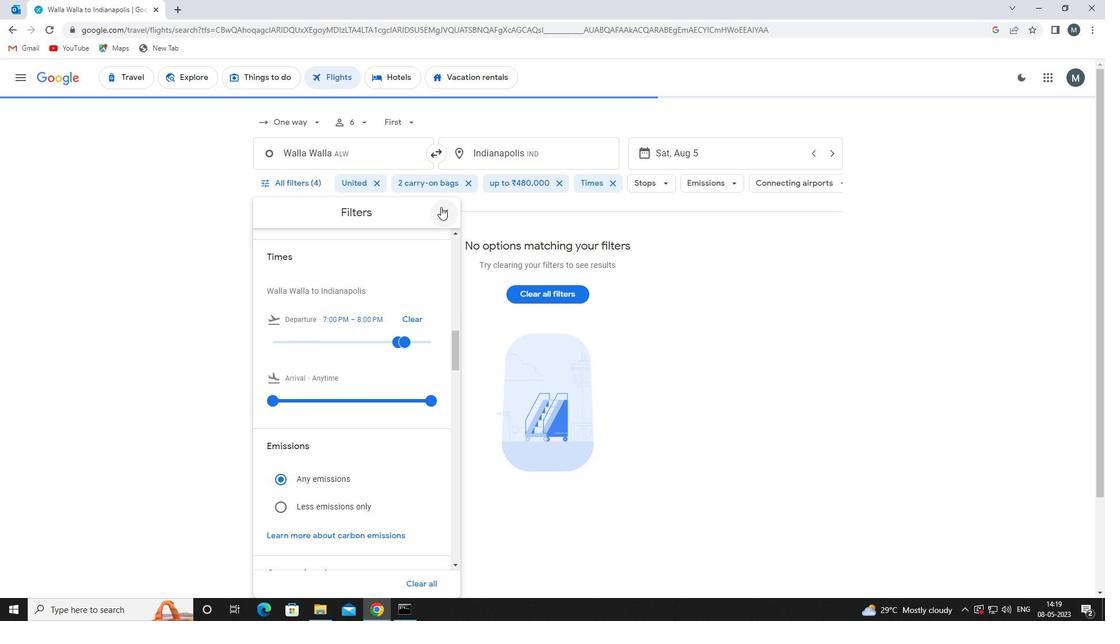 
Action: Mouse pressed left at (440, 207)
Screenshot: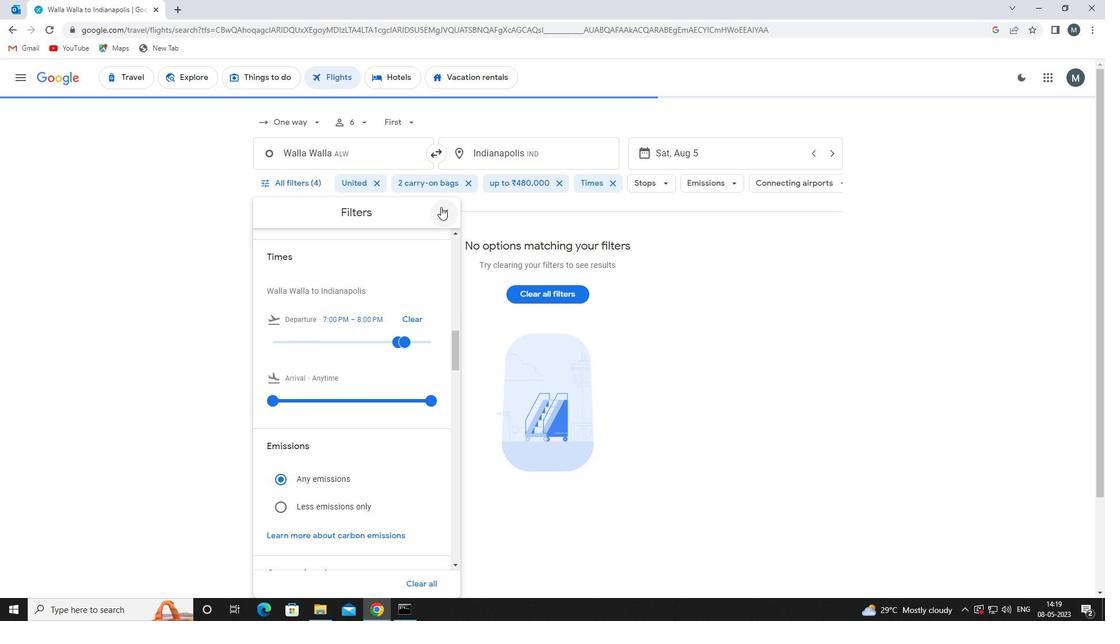 
Action: Mouse moved to (440, 216)
Screenshot: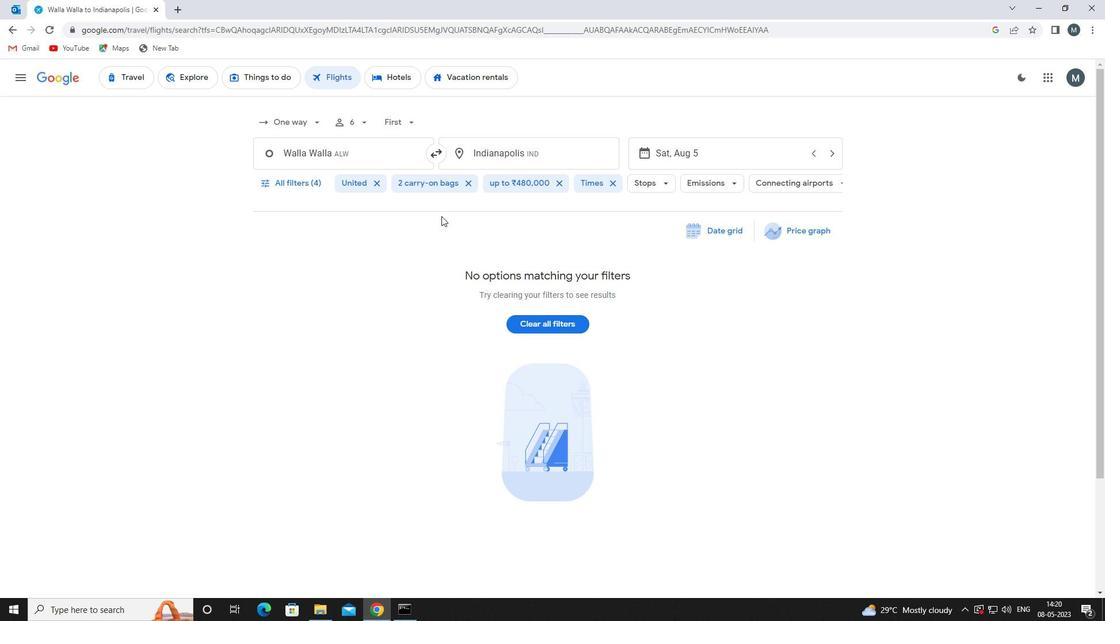 
